 Task: Get directions from Petrified Forest National Park, Arizona, United States to Atlanta Botanical Garden, Georgia, United States and reverse  starting point and destination and check the driving options
Action: Mouse moved to (930, 70)
Screenshot: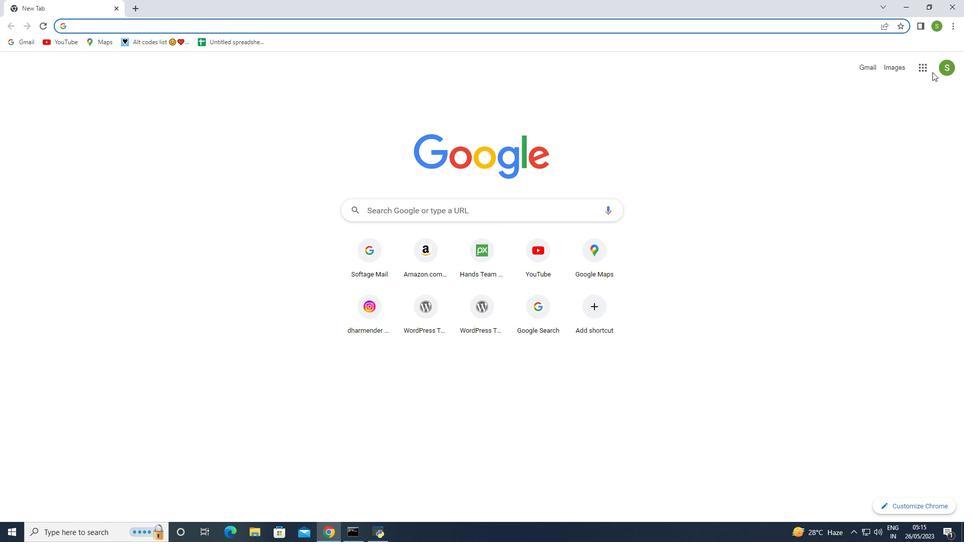 
Action: Mouse pressed left at (930, 70)
Screenshot: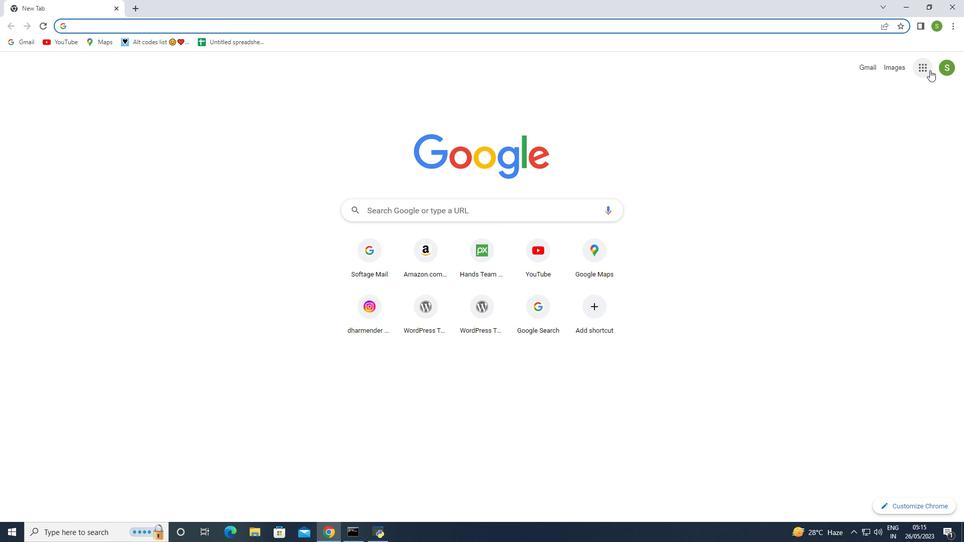 
Action: Mouse moved to (943, 270)
Screenshot: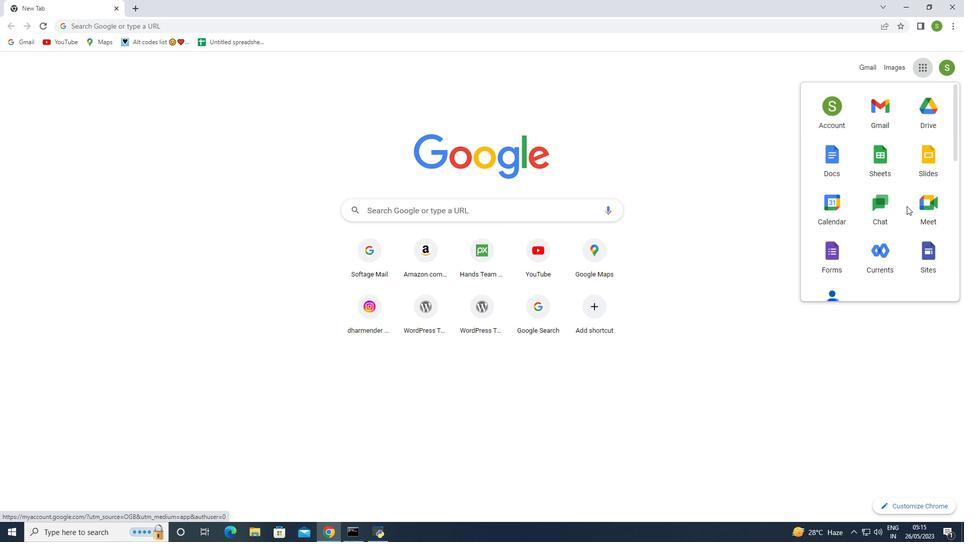 
Action: Mouse scrolled (943, 270) with delta (0, 0)
Screenshot: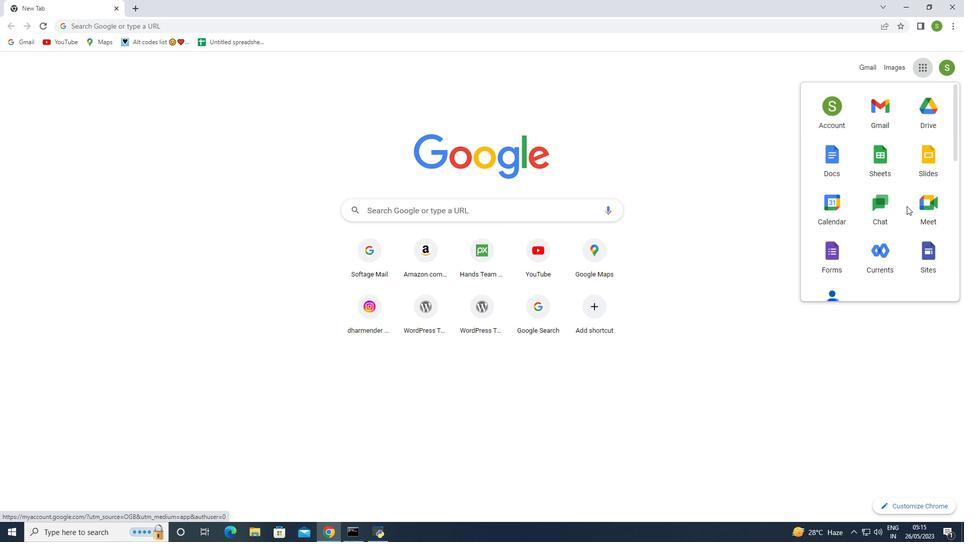 
Action: Mouse scrolled (943, 270) with delta (0, 0)
Screenshot: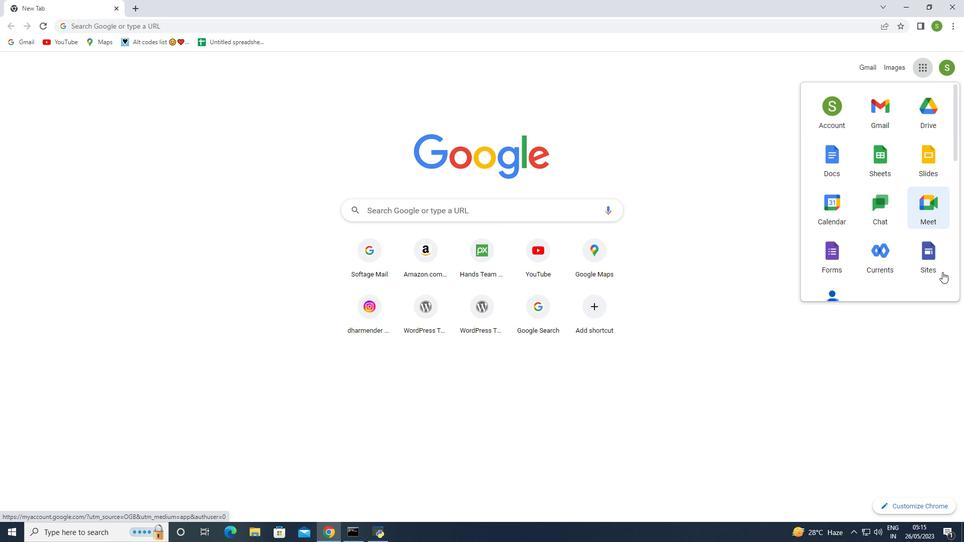 
Action: Mouse scrolled (943, 270) with delta (0, 0)
Screenshot: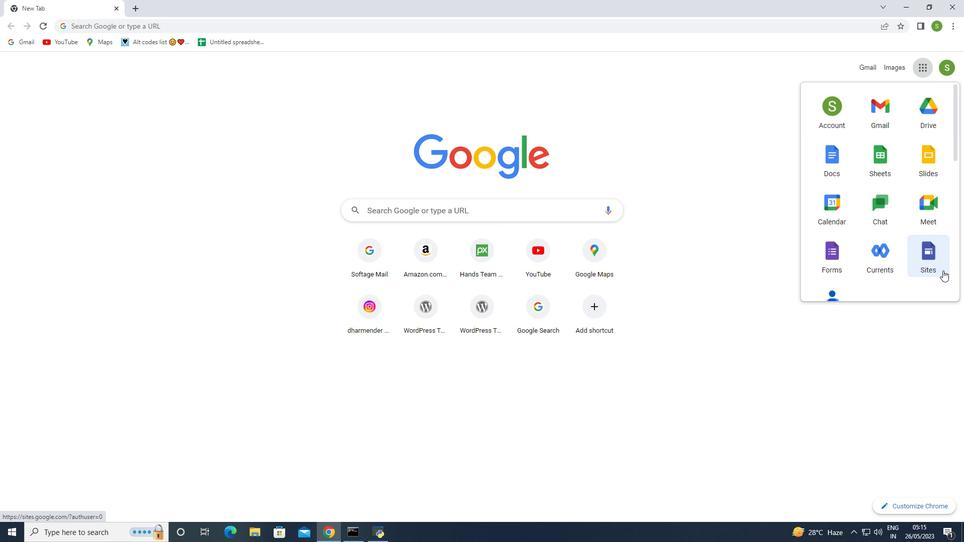 
Action: Mouse moved to (946, 214)
Screenshot: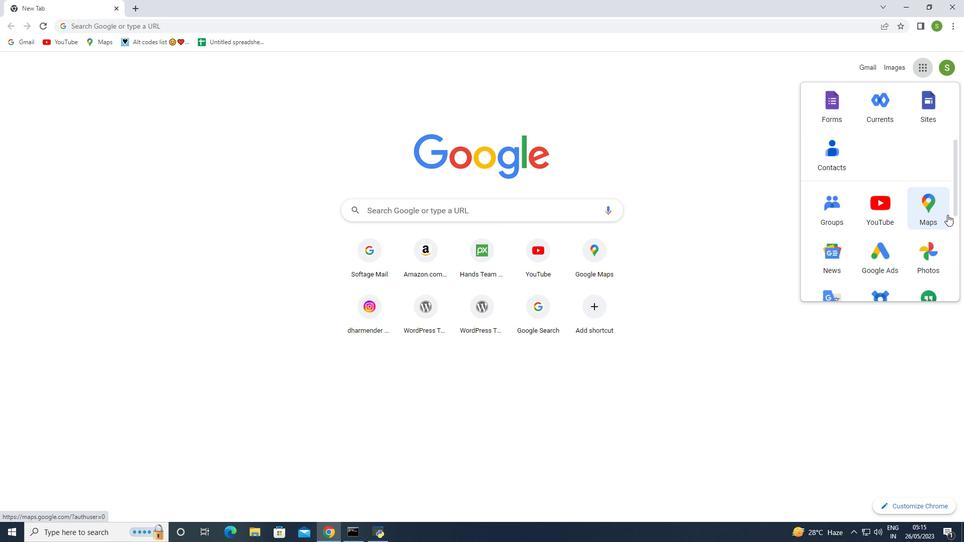 
Action: Mouse pressed left at (946, 214)
Screenshot: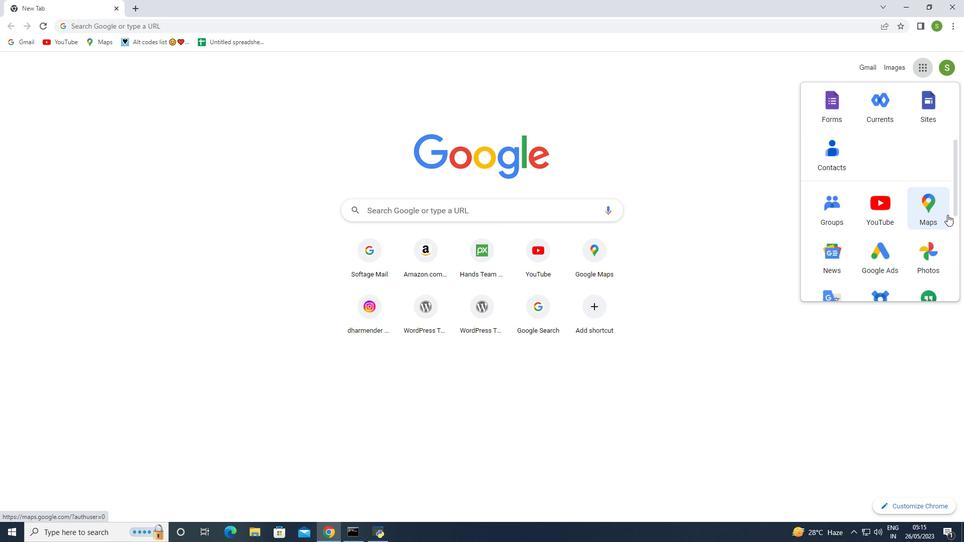 
Action: Mouse moved to (333, 73)
Screenshot: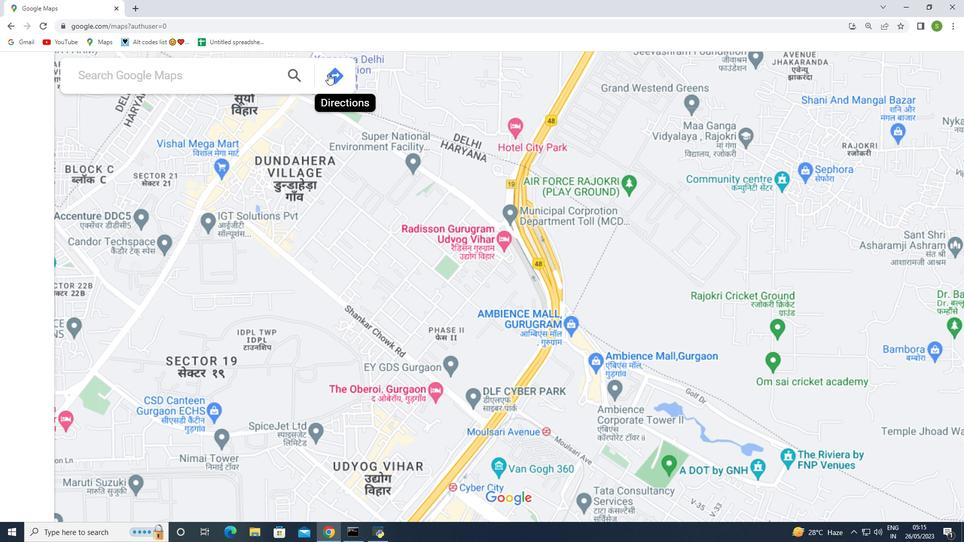 
Action: Mouse pressed left at (333, 73)
Screenshot: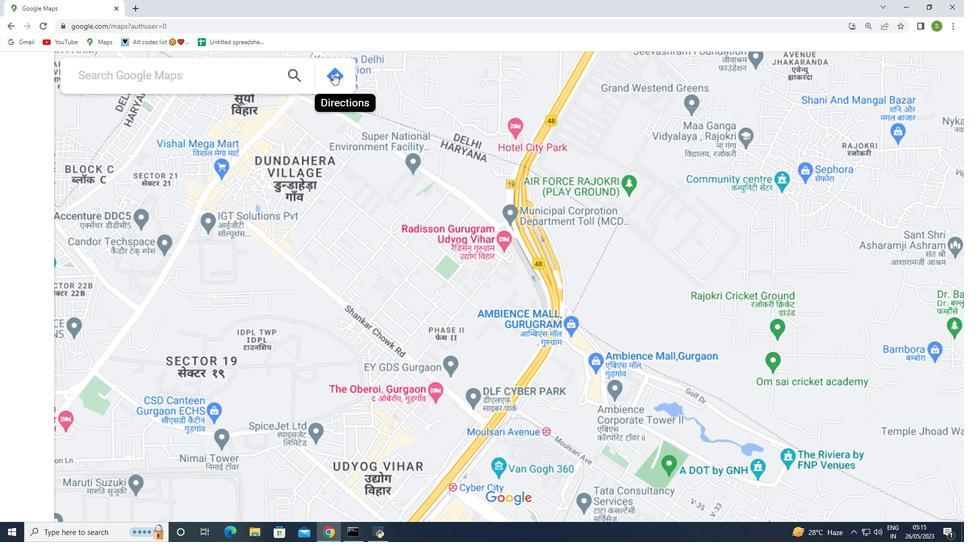 
Action: Mouse moved to (229, 118)
Screenshot: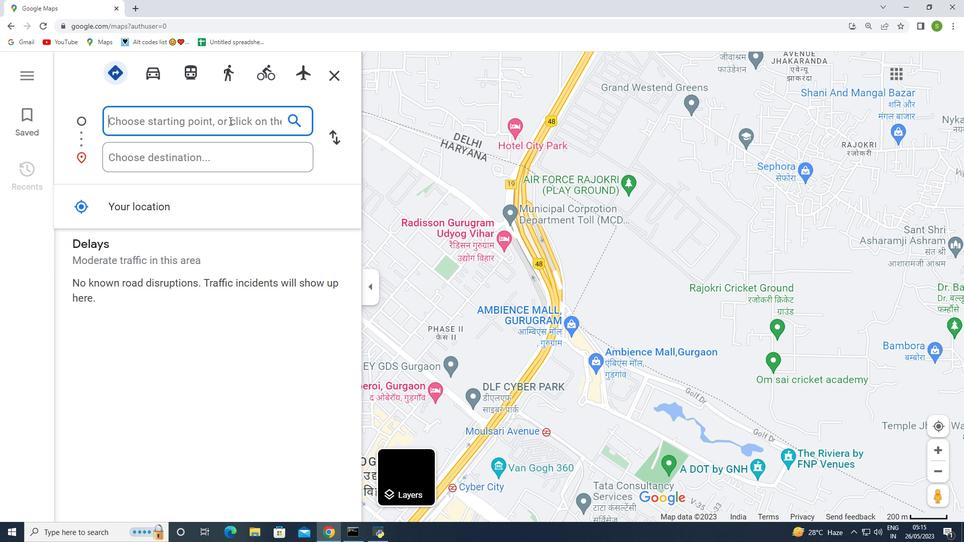 
Action: Mouse pressed left at (229, 118)
Screenshot: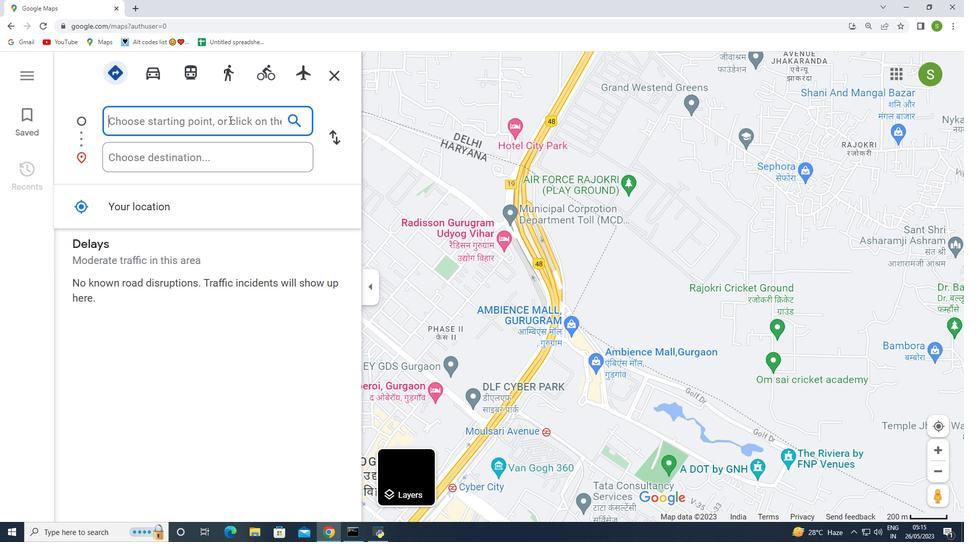 
Action: Key pressed <Key.shift>Petrified<Key.space>forest<Key.space><Key.shift>NATIONAL<Key.space>PARK<Key.space><Key.shift>Arizona<Key.space>united<Key.space>states
Screenshot: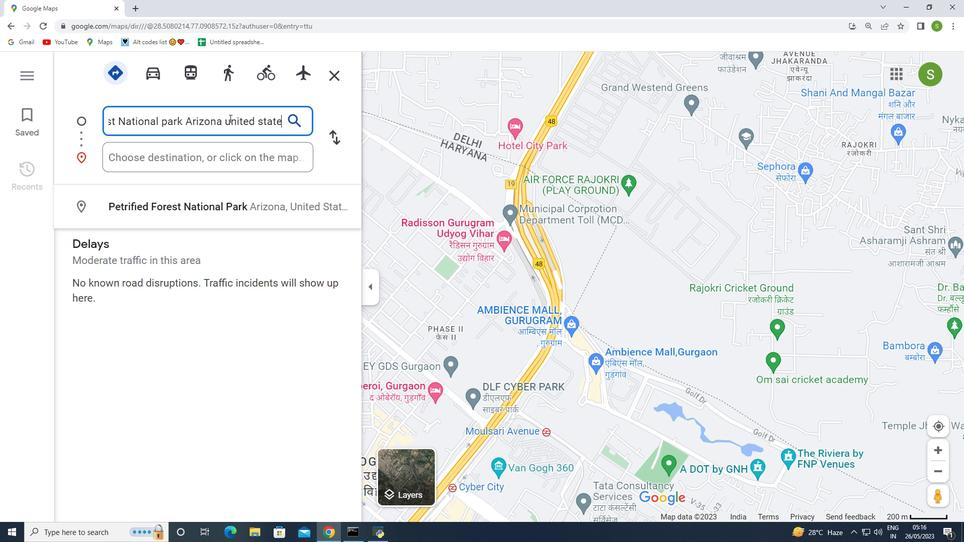 
Action: Mouse moved to (250, 159)
Screenshot: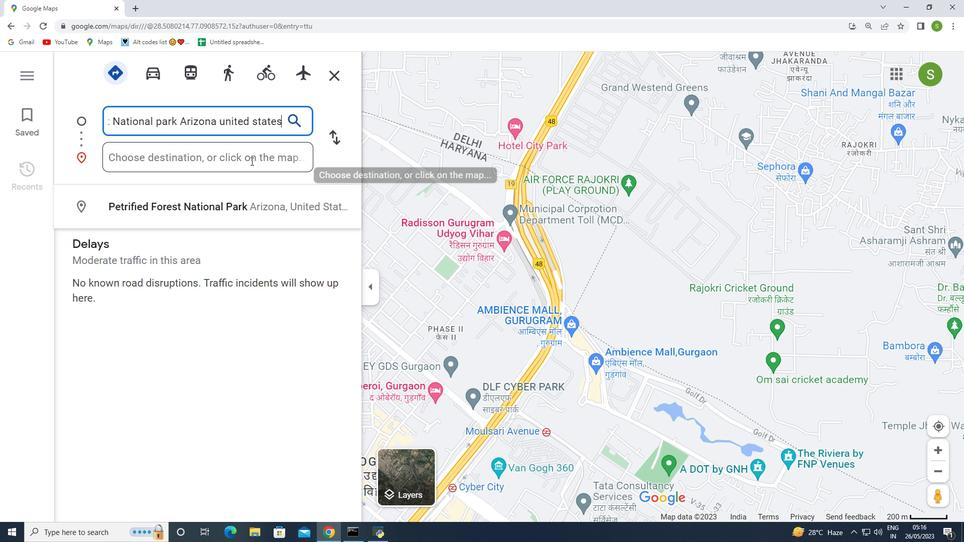 
Action: Mouse pressed left at (250, 159)
Screenshot: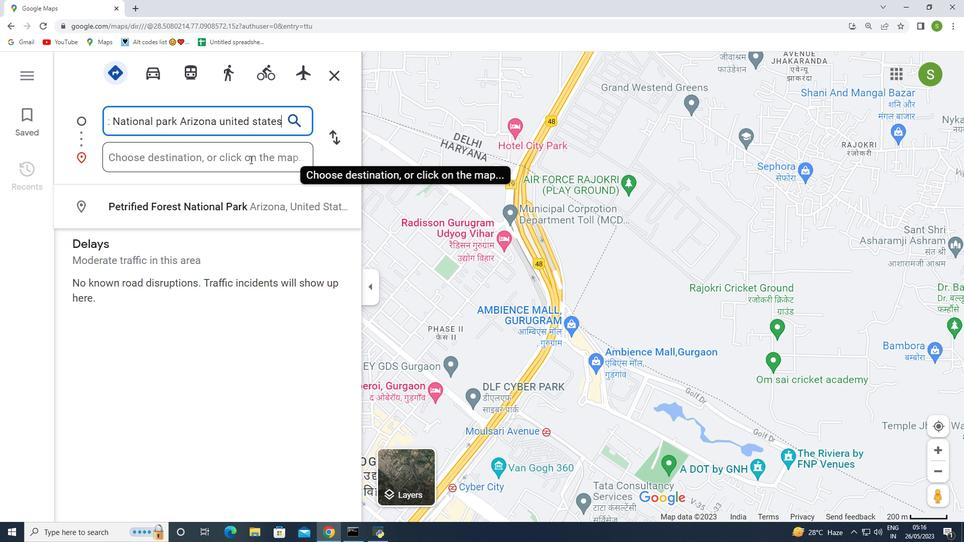 
Action: Key pressed <Key.shift><Key.shift><Key.shift><Key.shift><Key.shift><Key.shift><Key.shift><Key.shift><Key.shift><Key.shift><Key.shift><Key.shift><Key.shift><Key.shift><Key.shift><Key.shift><Key.shift><Key.shift><Key.shift><Key.shift><Key.shift><Key.shift>Atlanta<Key.space>botania<Key.backspace>cal<Key.space>garden<Key.space>georgia<Key.space>united<Key.space>states
Screenshot: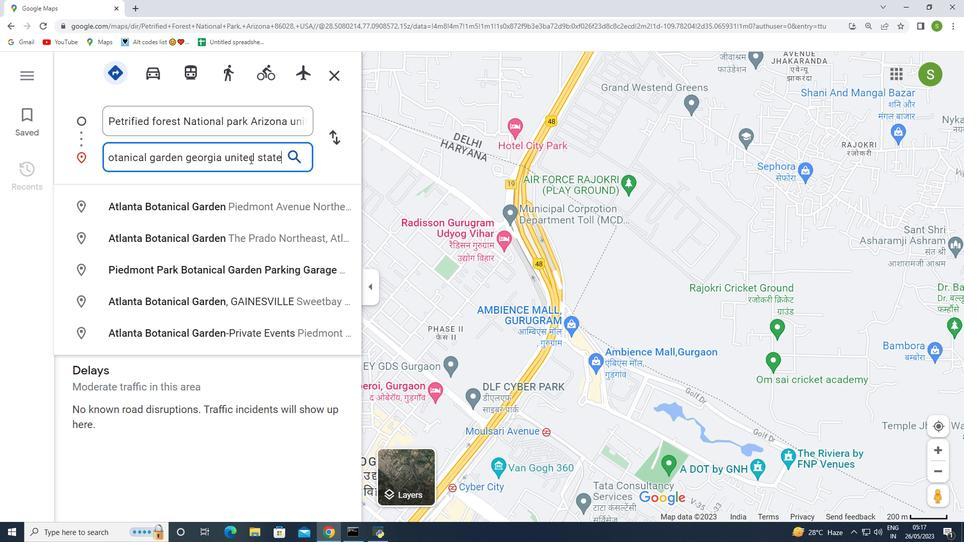 
Action: Mouse moved to (290, 160)
Screenshot: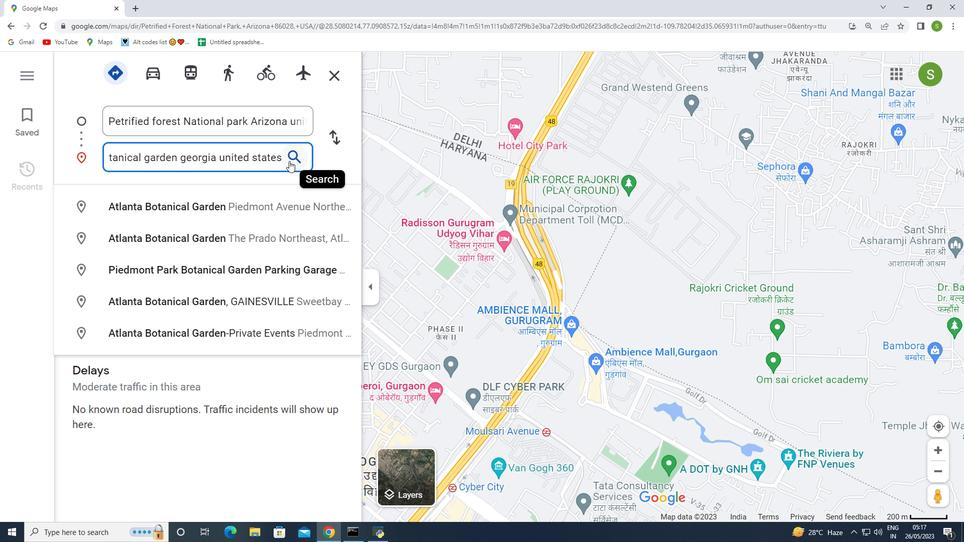 
Action: Mouse pressed left at (290, 160)
Screenshot: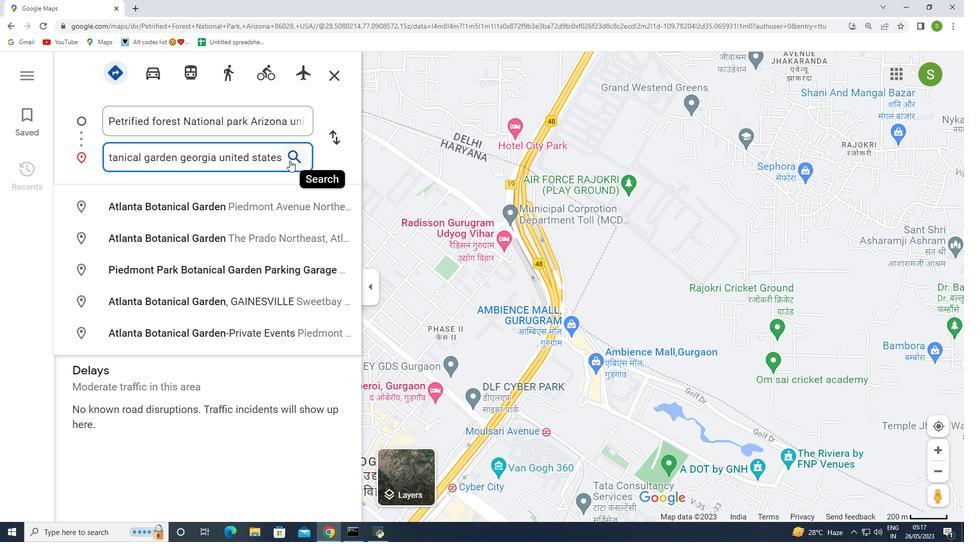 
Action: Mouse moved to (335, 143)
Screenshot: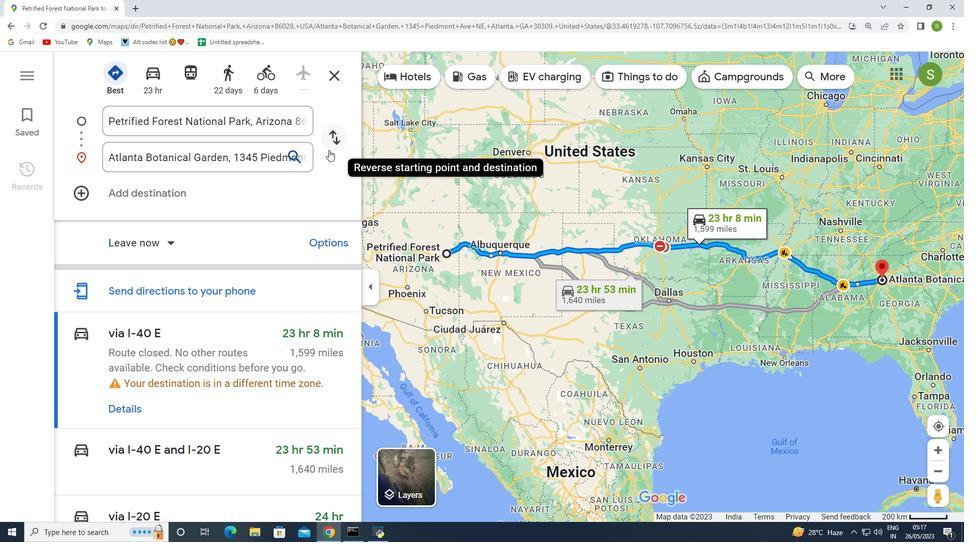 
Action: Mouse pressed left at (335, 143)
Screenshot: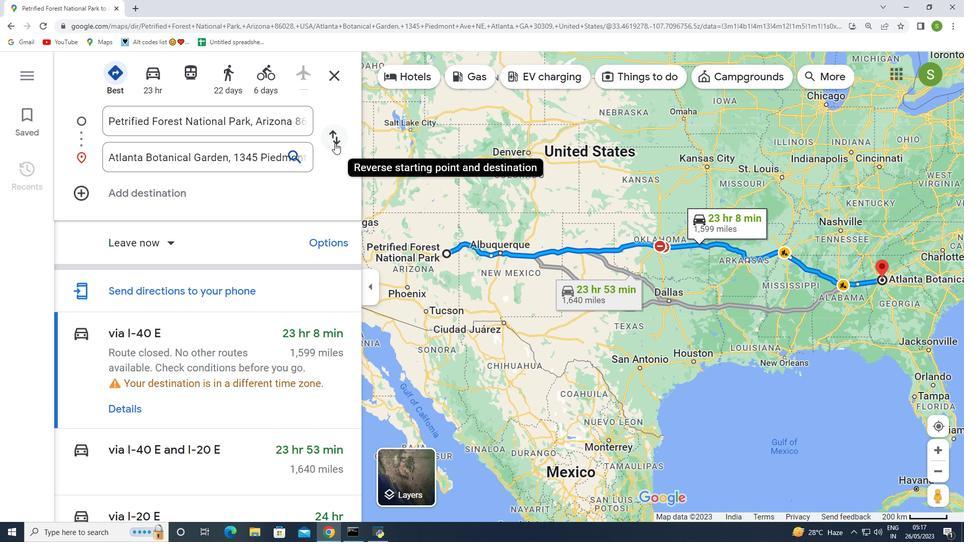 
Action: Mouse moved to (152, 76)
Screenshot: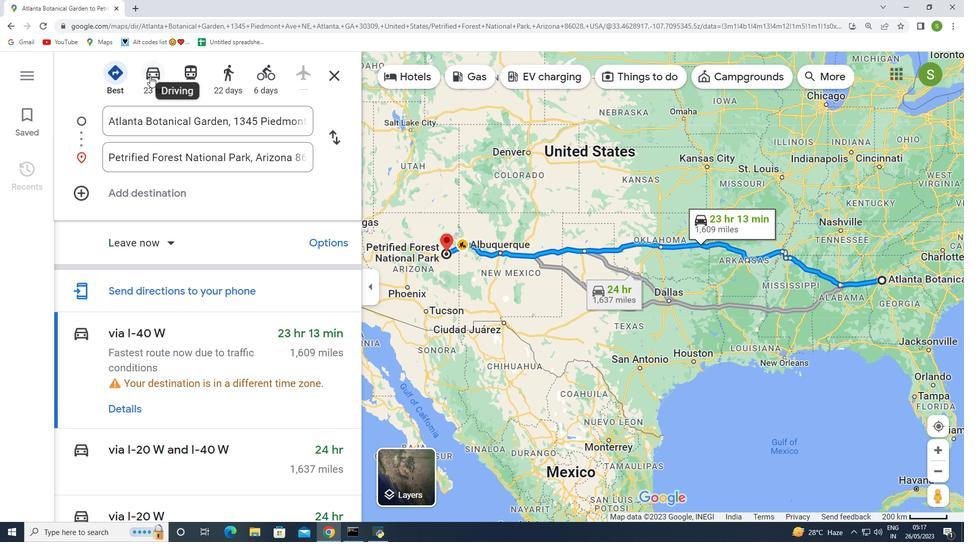 
Action: Mouse pressed left at (152, 76)
Screenshot: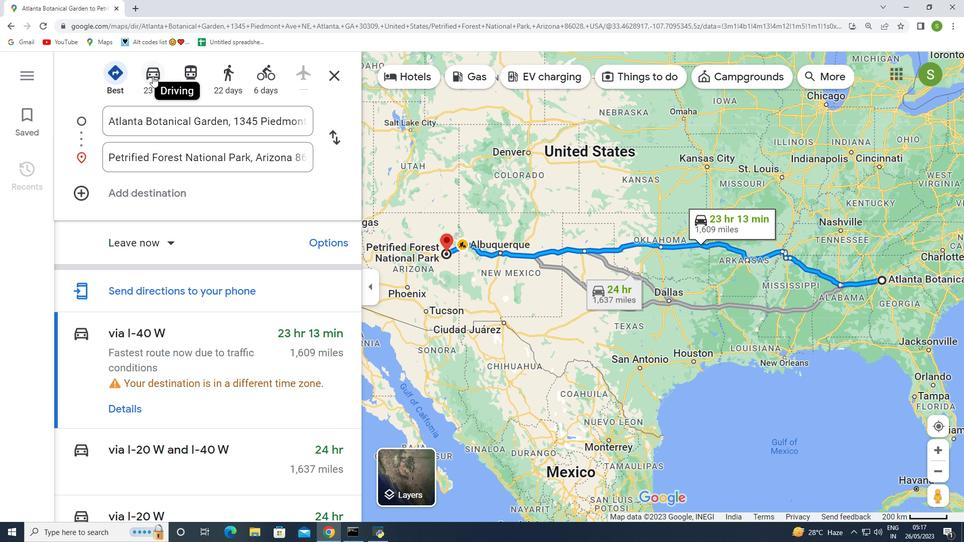 
Action: Mouse moved to (157, 79)
Screenshot: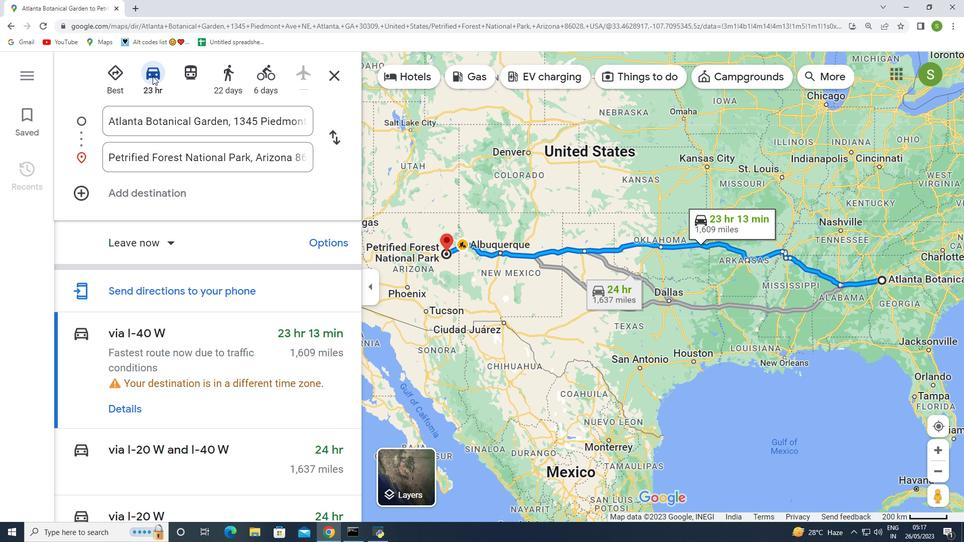 
Action: Mouse scrolled (157, 78) with delta (0, 0)
Screenshot: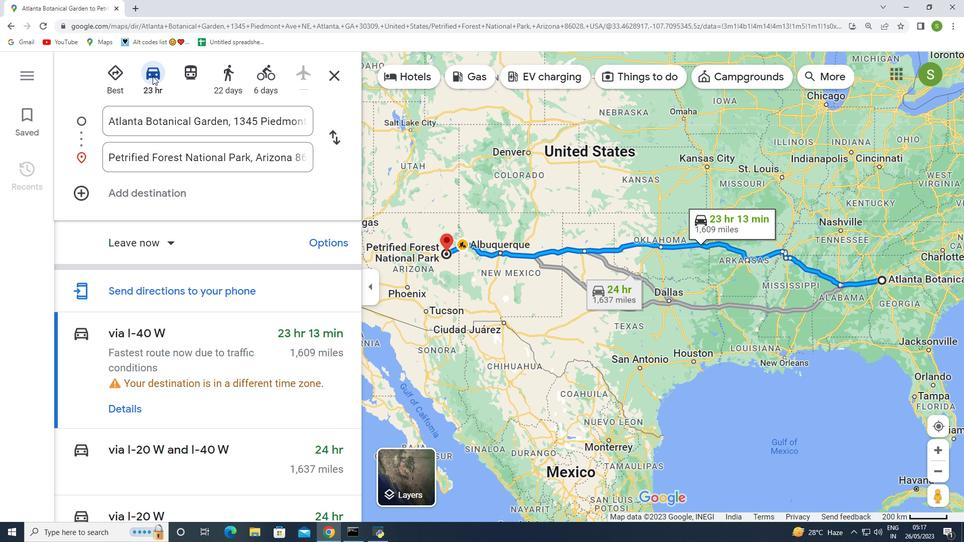 
Action: Mouse moved to (162, 82)
Screenshot: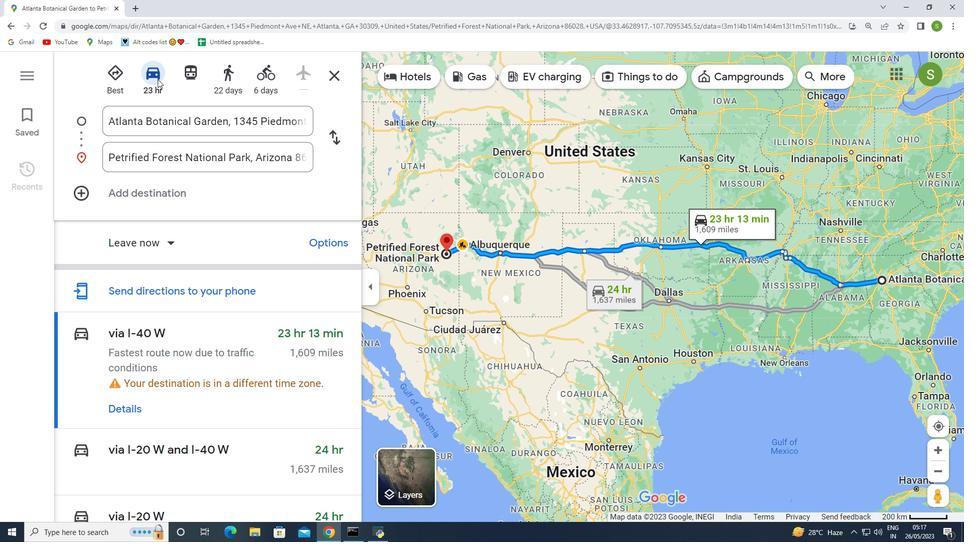 
Action: Mouse scrolled (162, 81) with delta (0, 0)
Screenshot: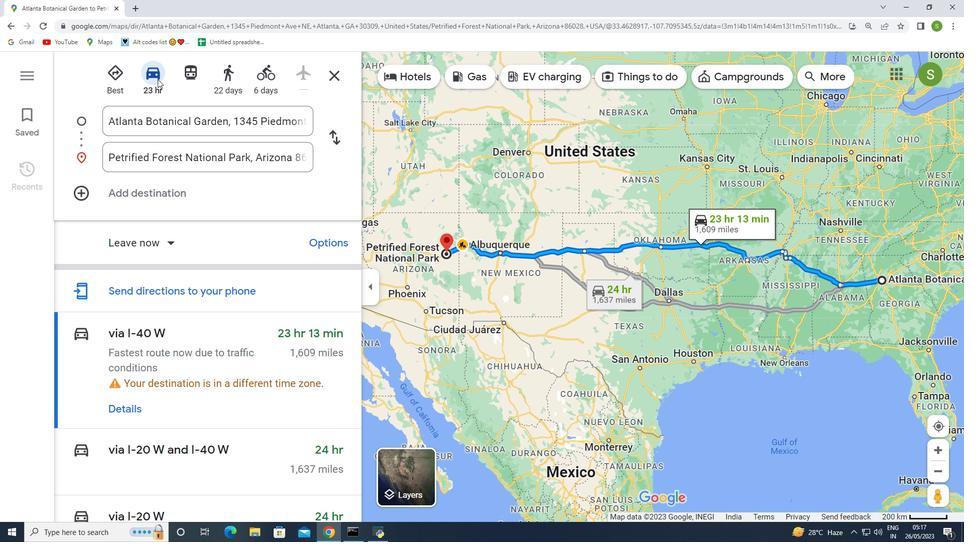 
Action: Mouse moved to (170, 104)
Screenshot: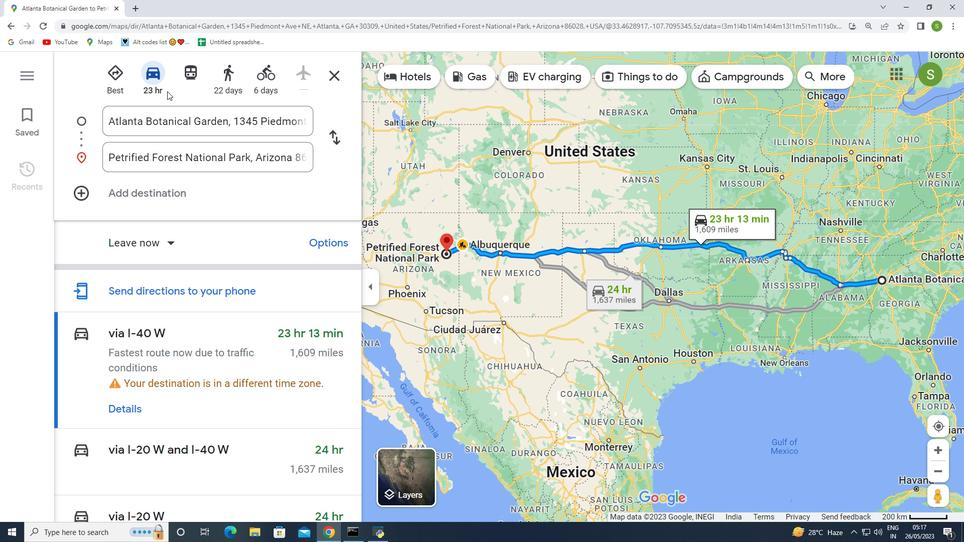 
Action: Mouse scrolled (170, 104) with delta (0, 0)
Screenshot: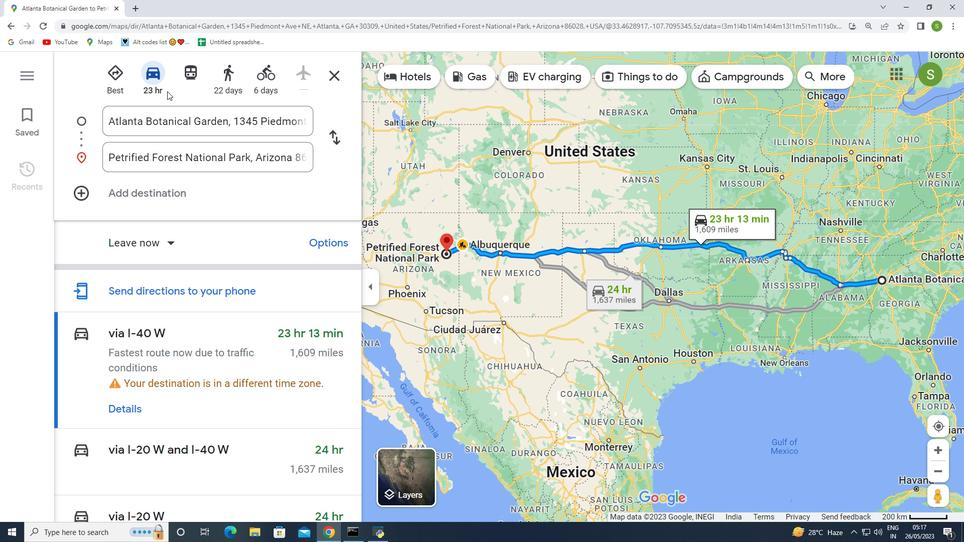 
Action: Mouse moved to (198, 147)
Screenshot: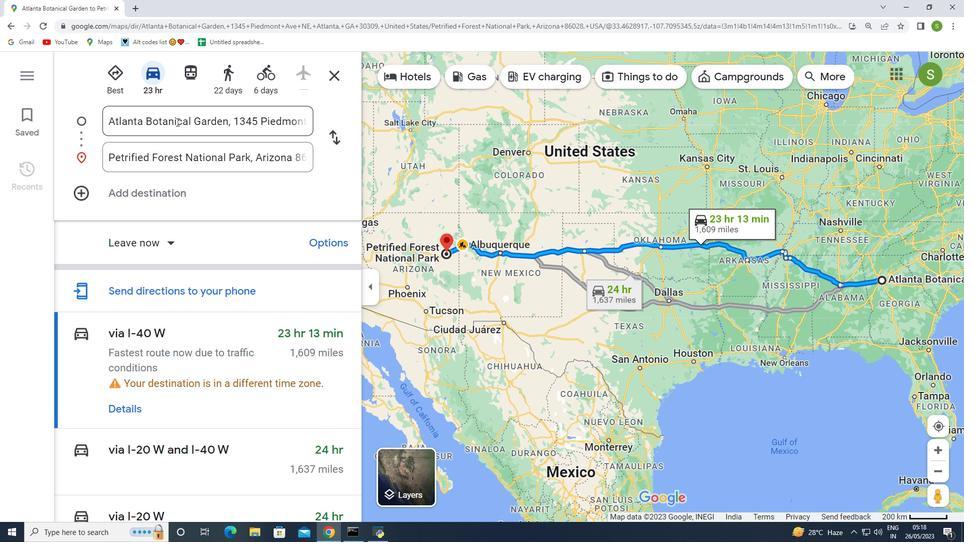 
Action: Mouse scrolled (198, 146) with delta (0, 0)
Screenshot: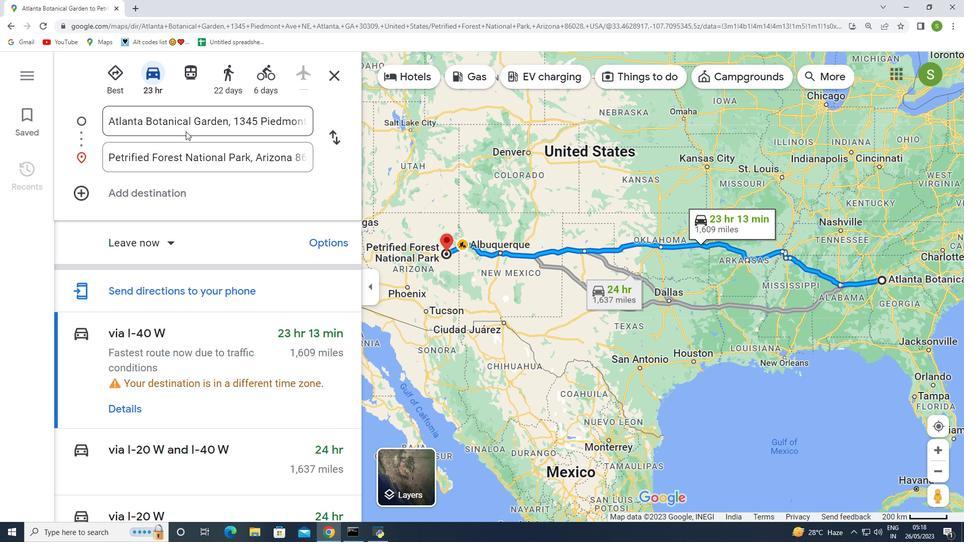 
Action: Mouse moved to (199, 149)
Screenshot: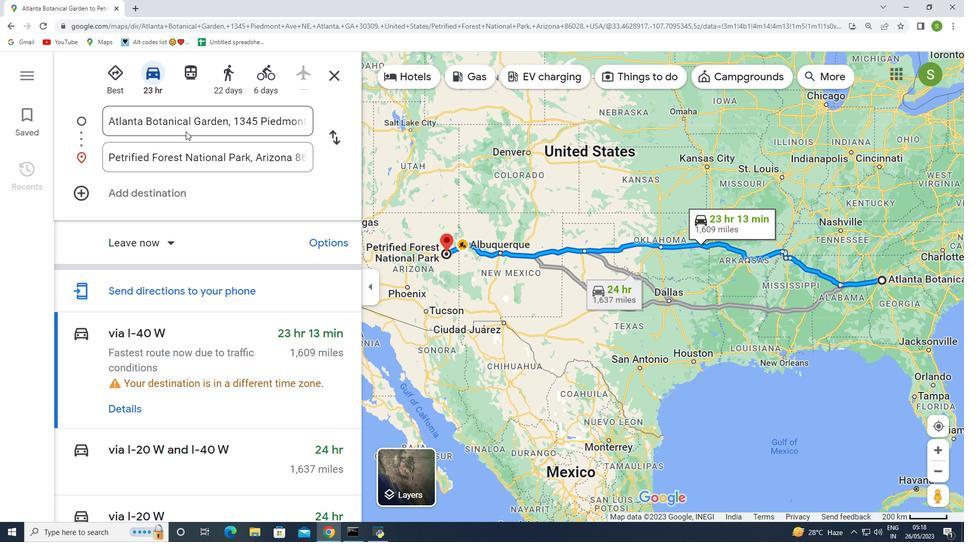 
Action: Mouse scrolled (199, 148) with delta (0, 0)
Screenshot: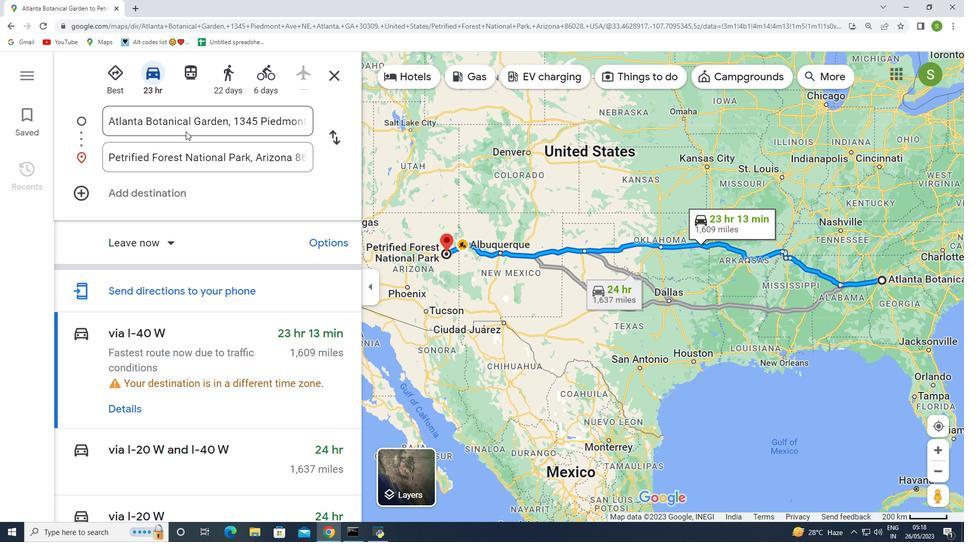 
Action: Mouse moved to (199, 152)
Screenshot: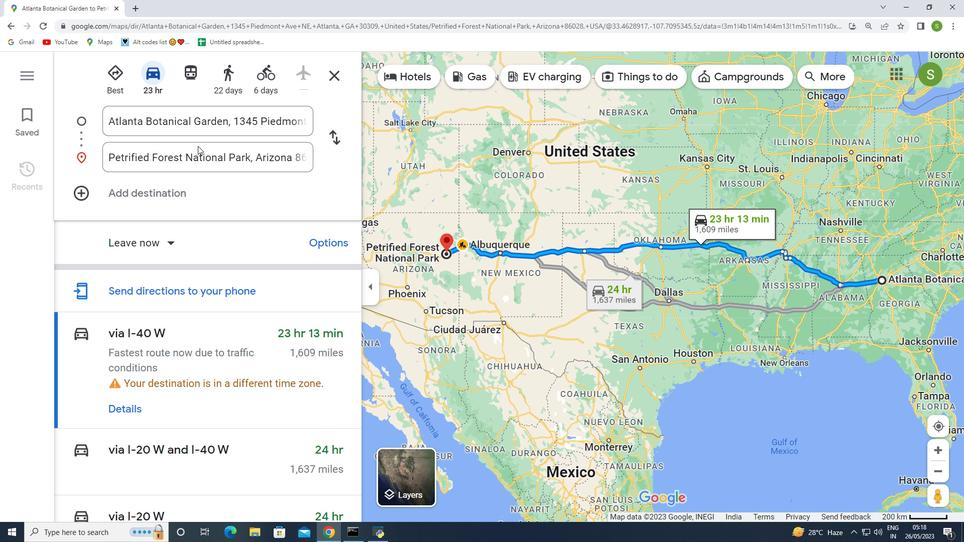 
Action: Mouse scrolled (199, 151) with delta (0, 0)
Screenshot: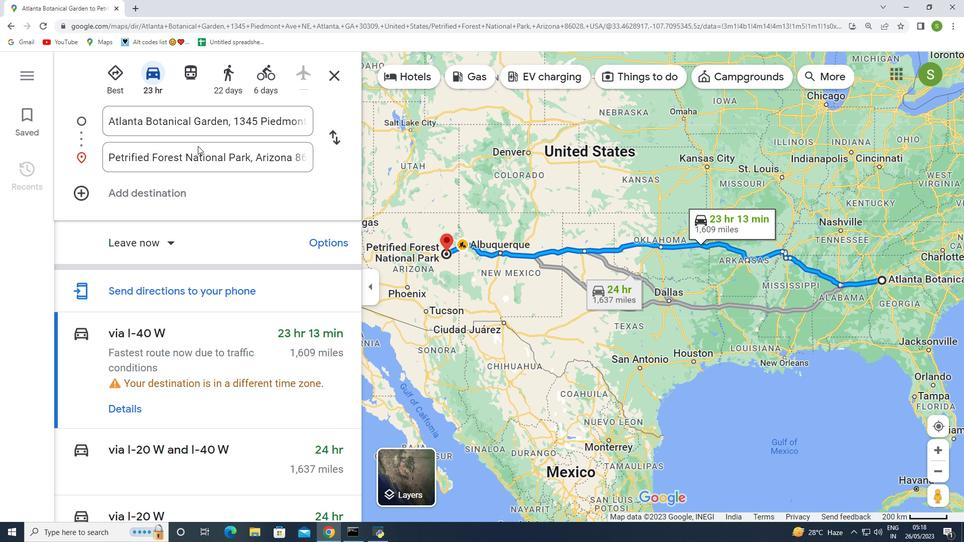 
Action: Mouse moved to (203, 230)
Screenshot: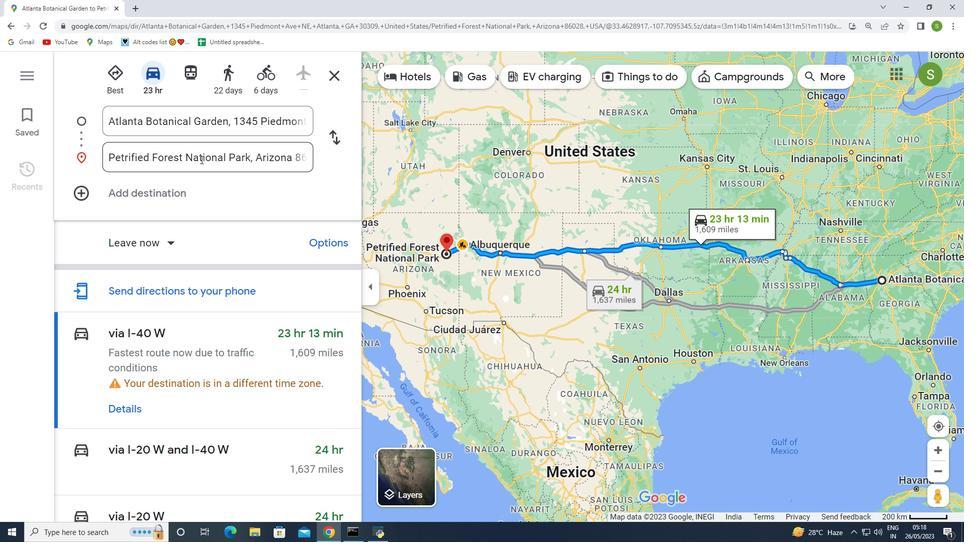 
Action: Mouse scrolled (201, 160) with delta (0, 0)
Screenshot: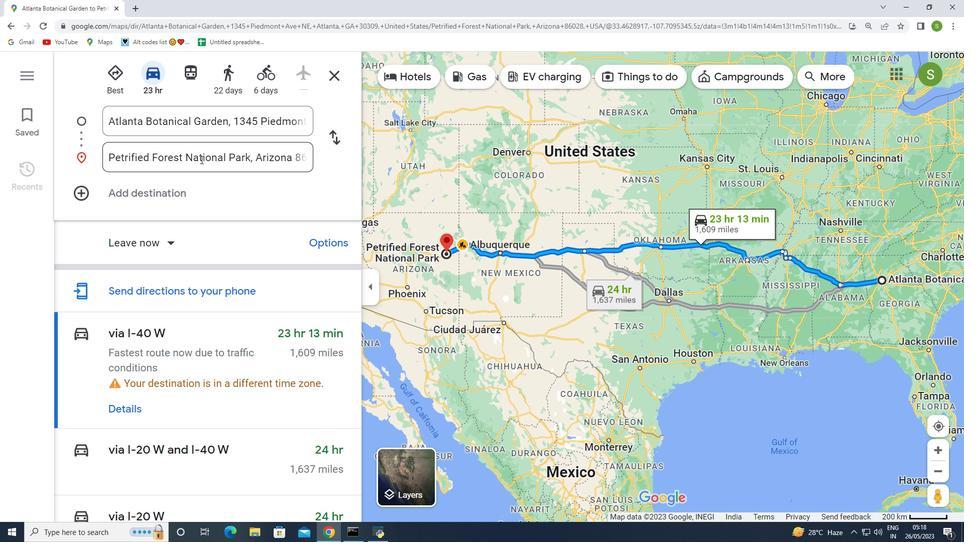 
Action: Mouse moved to (184, 301)
Screenshot: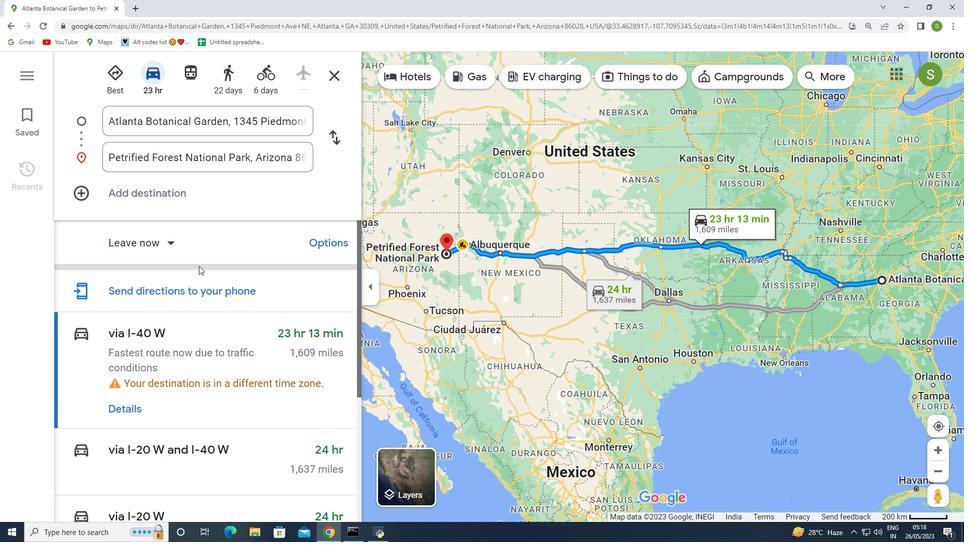 
Action: Mouse scrolled (184, 301) with delta (0, 0)
Screenshot: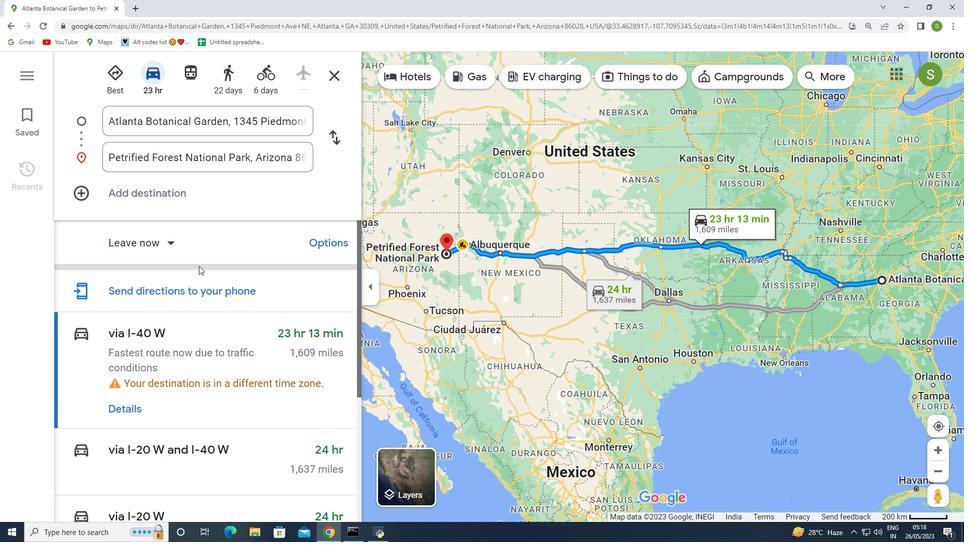 
Action: Mouse moved to (181, 314)
Screenshot: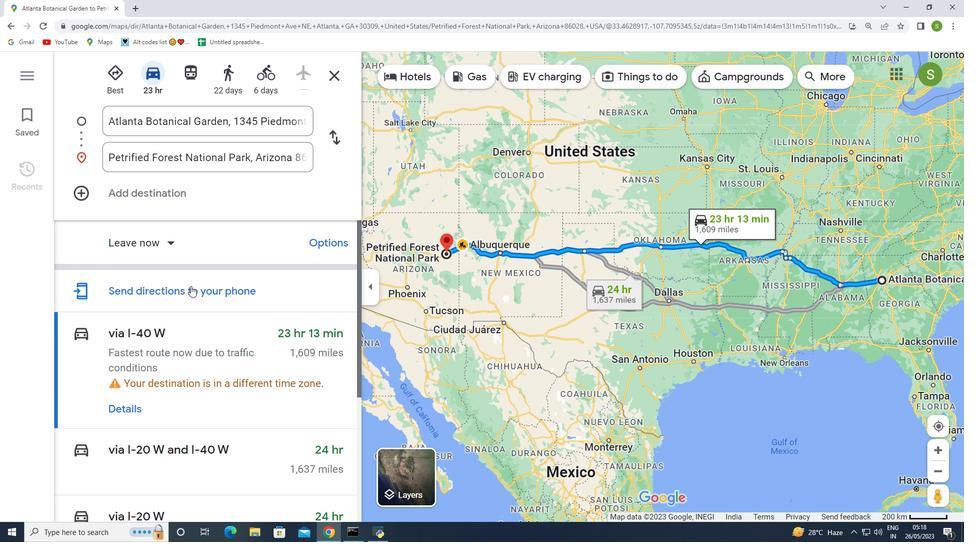 
Action: Mouse scrolled (181, 313) with delta (0, 0)
Screenshot: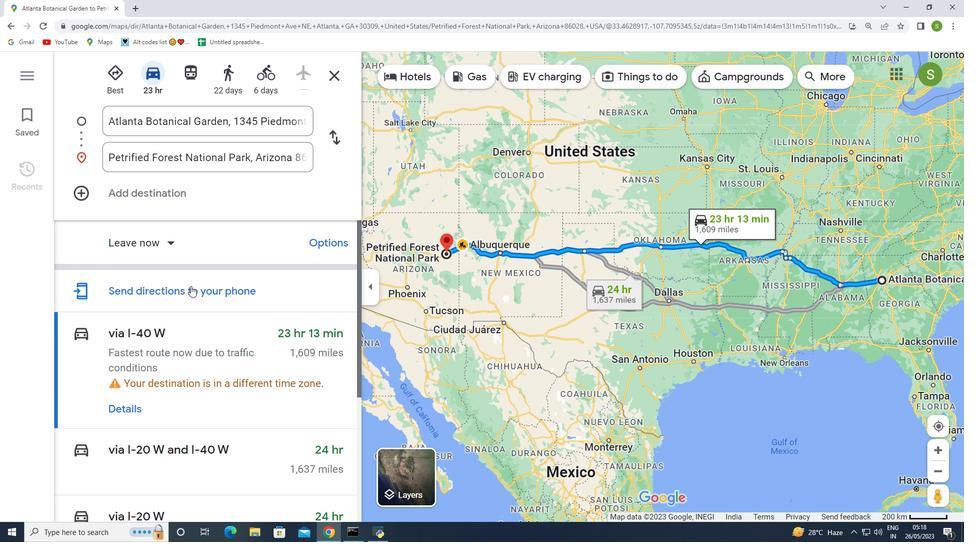 
Action: Mouse moved to (179, 324)
Screenshot: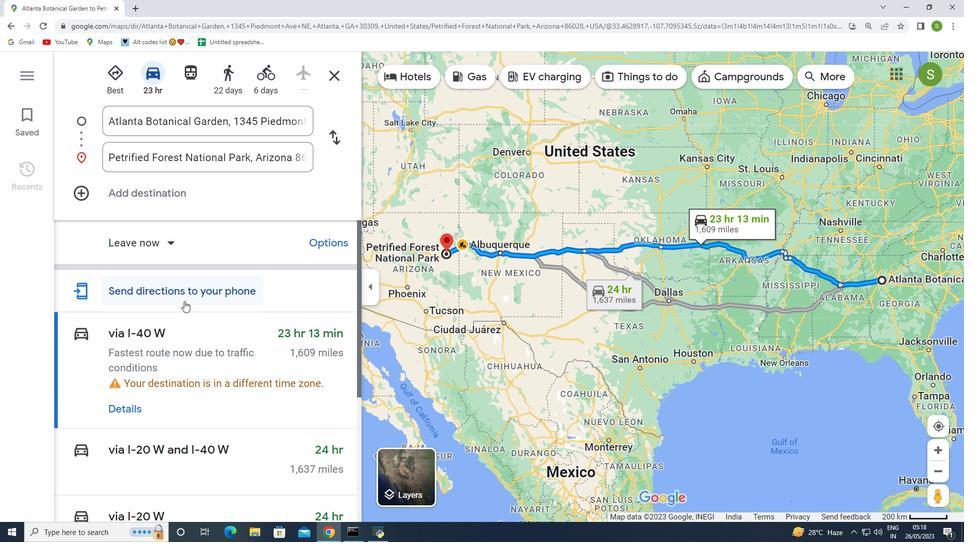 
Action: Mouse scrolled (179, 323) with delta (0, 0)
Screenshot: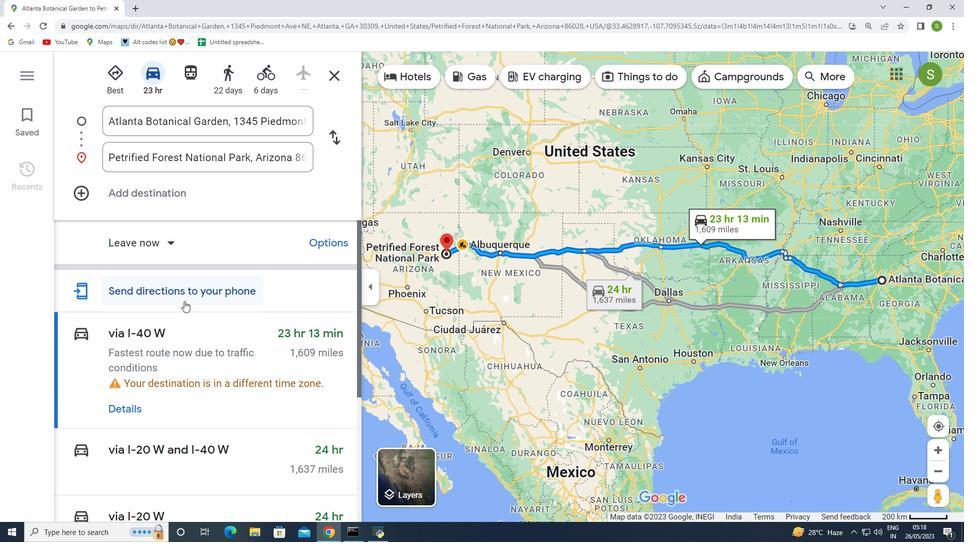 
Action: Mouse moved to (178, 333)
Screenshot: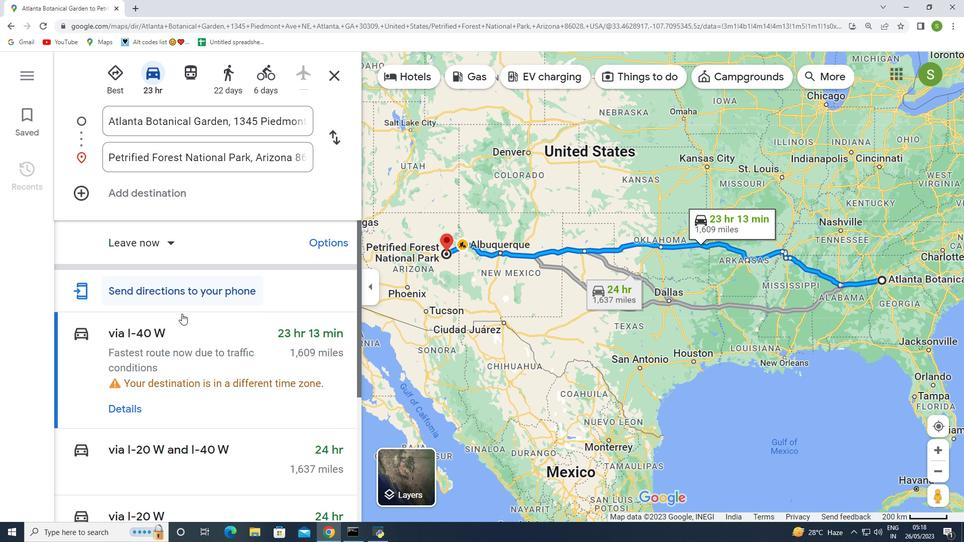 
Action: Mouse scrolled (178, 332) with delta (0, 0)
Screenshot: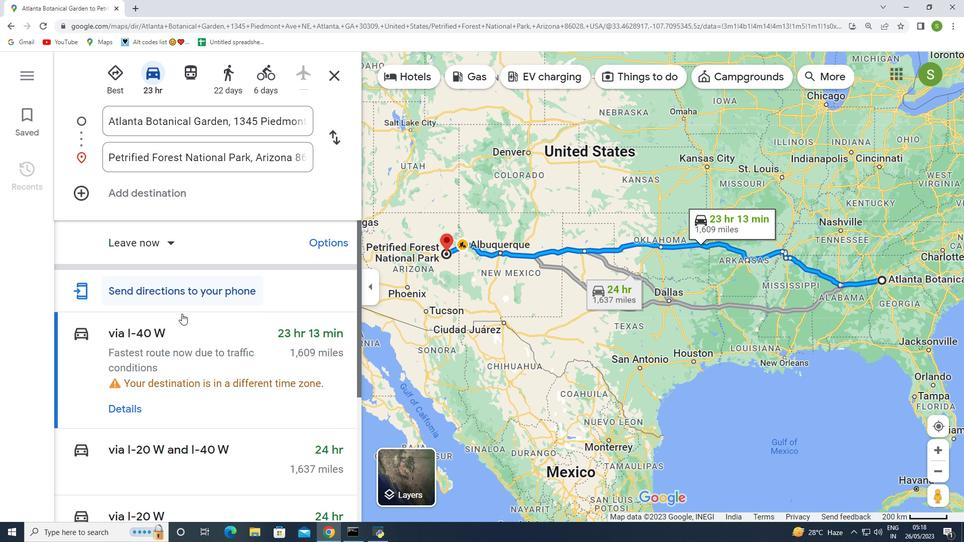 
Action: Mouse moved to (184, 378)
Screenshot: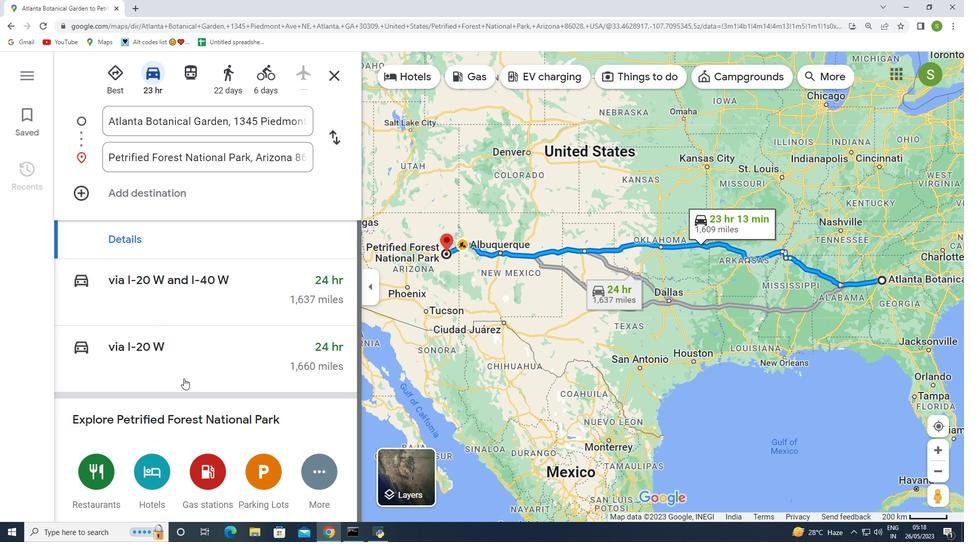 
Action: Mouse scrolled (184, 377) with delta (0, 0)
Screenshot: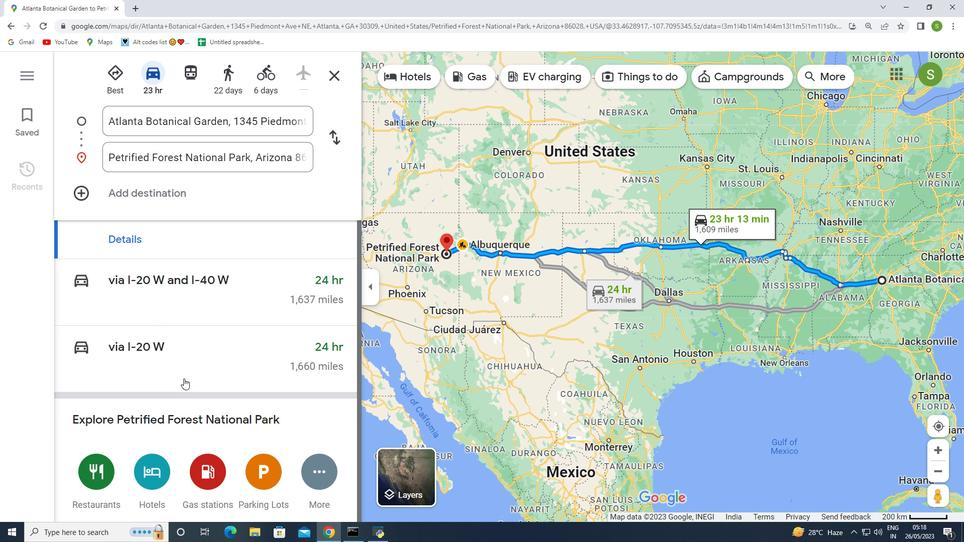 
Action: Mouse scrolled (184, 377) with delta (0, 0)
Screenshot: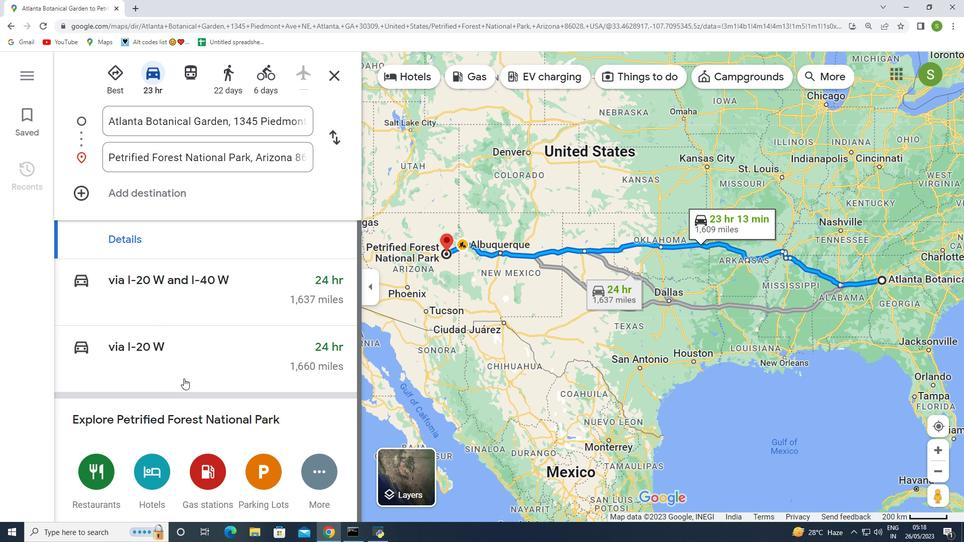 
Action: Mouse scrolled (184, 377) with delta (0, 0)
Screenshot: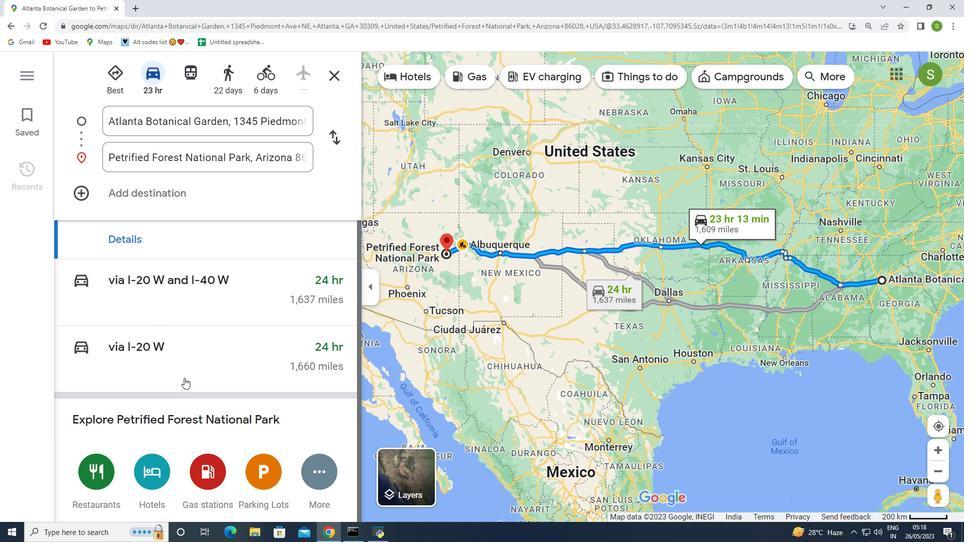 
Action: Mouse moved to (184, 378)
Screenshot: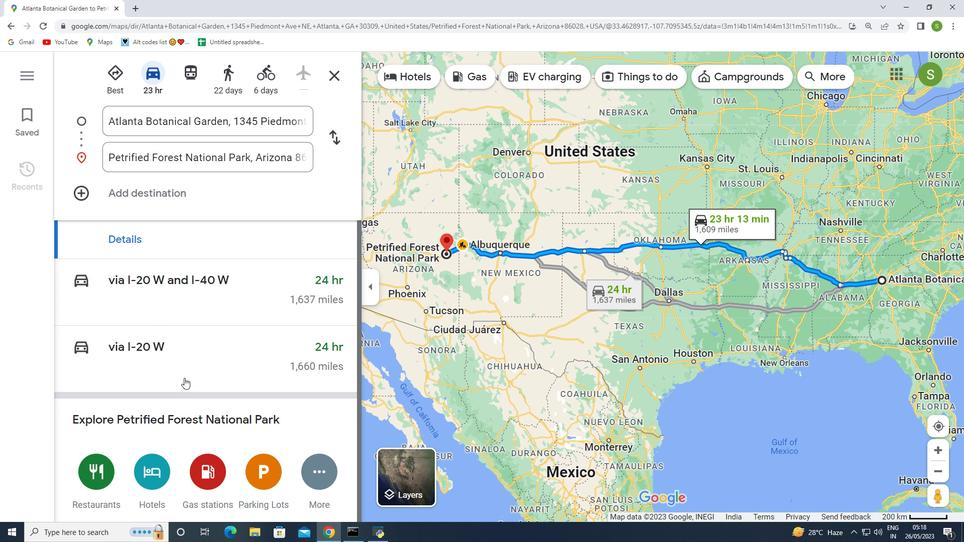 
Action: Mouse scrolled (184, 377) with delta (0, 0)
Screenshot: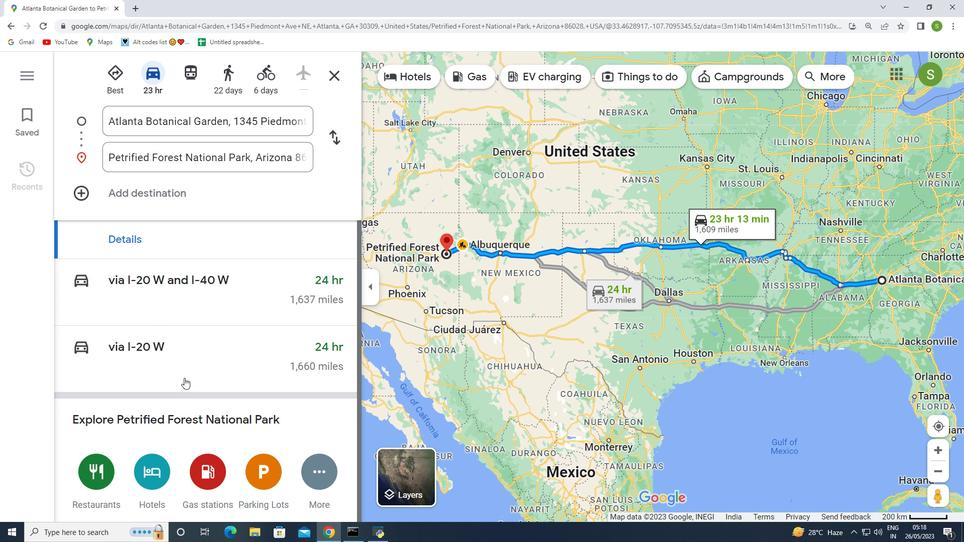 
Action: Mouse moved to (214, 296)
Screenshot: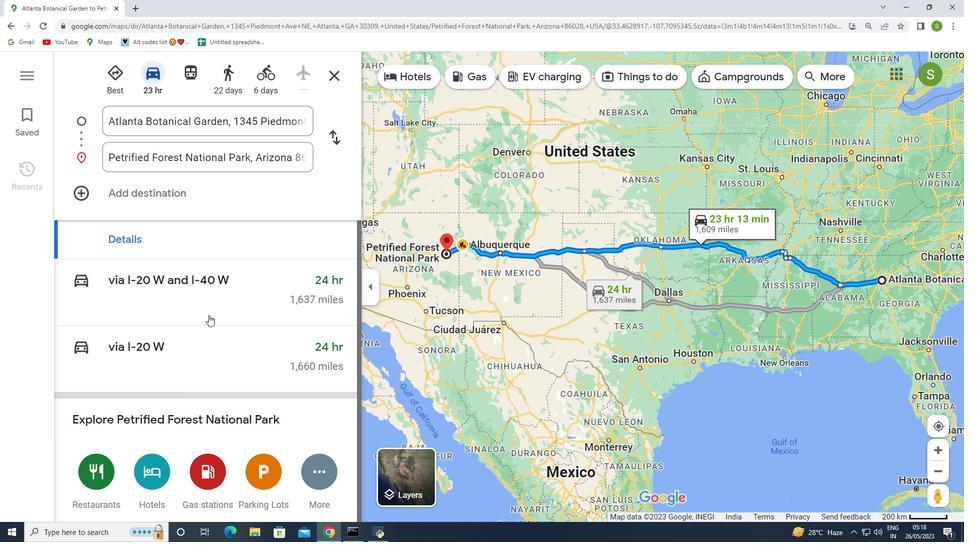 
Action: Mouse scrolled (214, 297) with delta (0, 0)
Screenshot: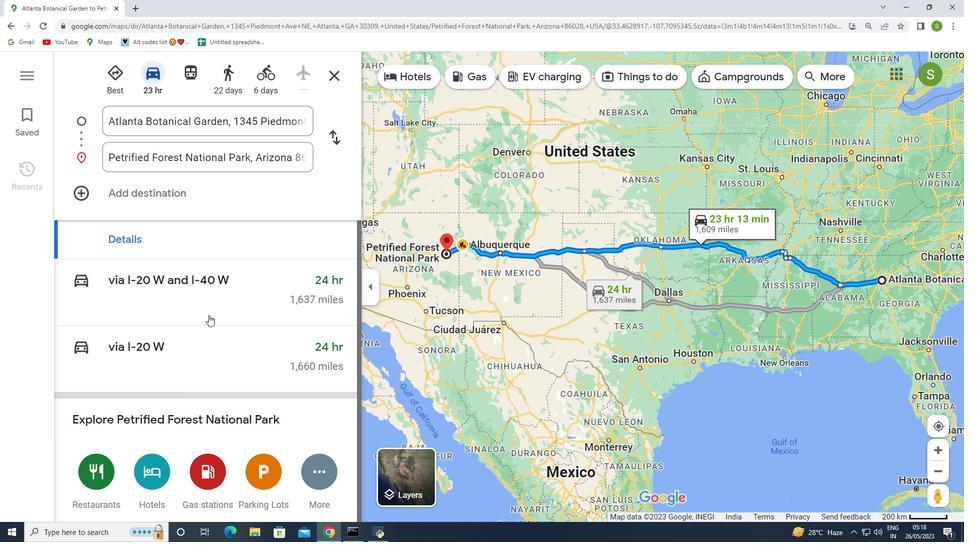 
Action: Mouse scrolled (214, 297) with delta (0, 0)
Screenshot: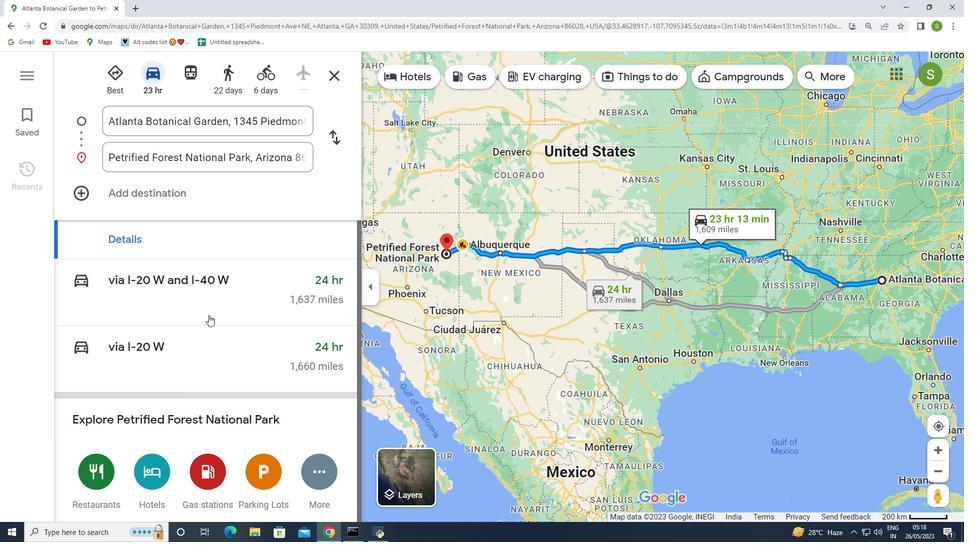 
Action: Mouse scrolled (214, 297) with delta (0, 0)
Screenshot: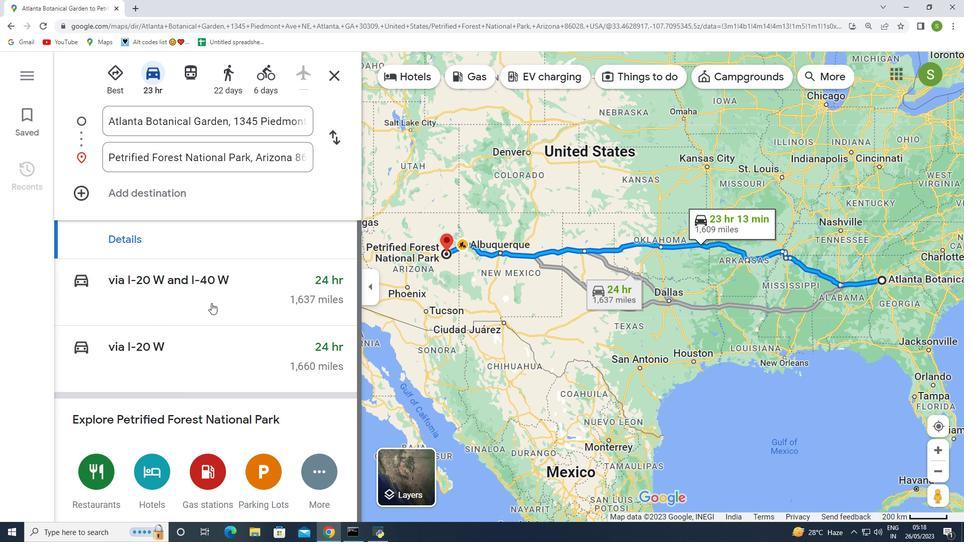 
Action: Mouse moved to (214, 296)
Screenshot: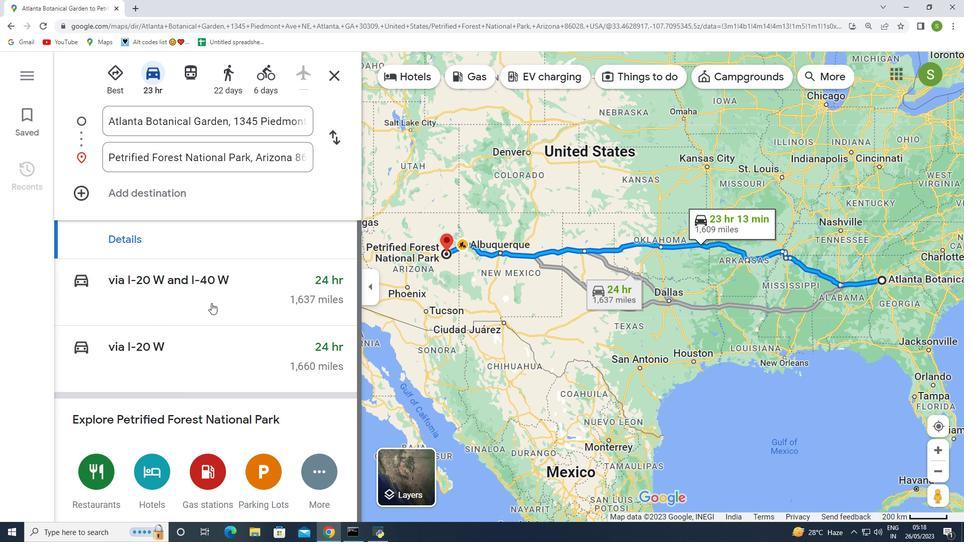 
Action: Mouse scrolled (214, 297) with delta (0, 0)
Screenshot: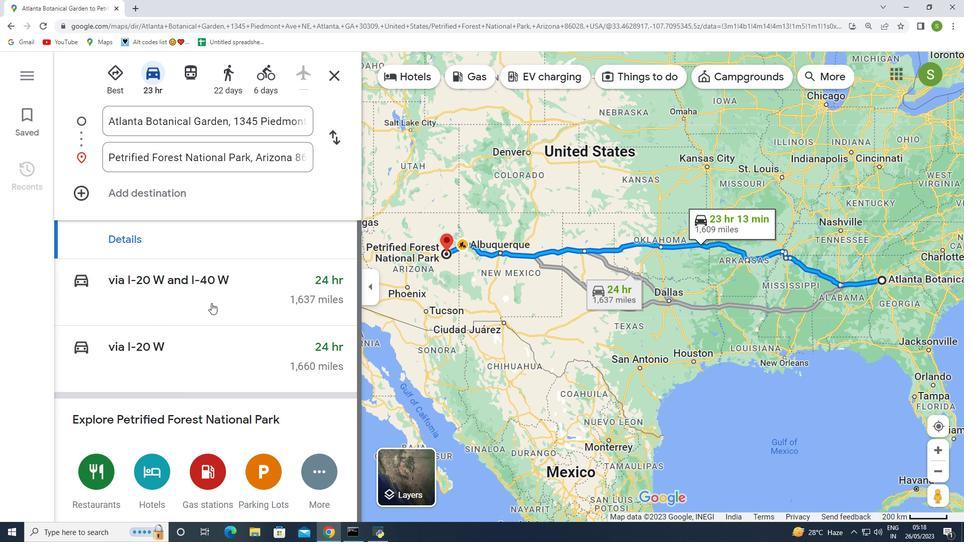 
Action: Mouse scrolled (214, 297) with delta (0, 0)
Screenshot: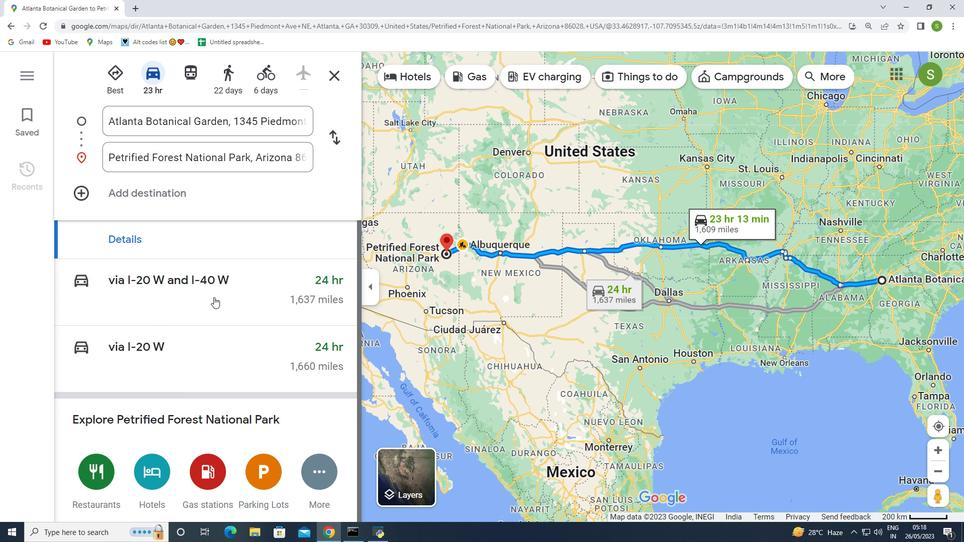 
Action: Mouse moved to (217, 282)
Screenshot: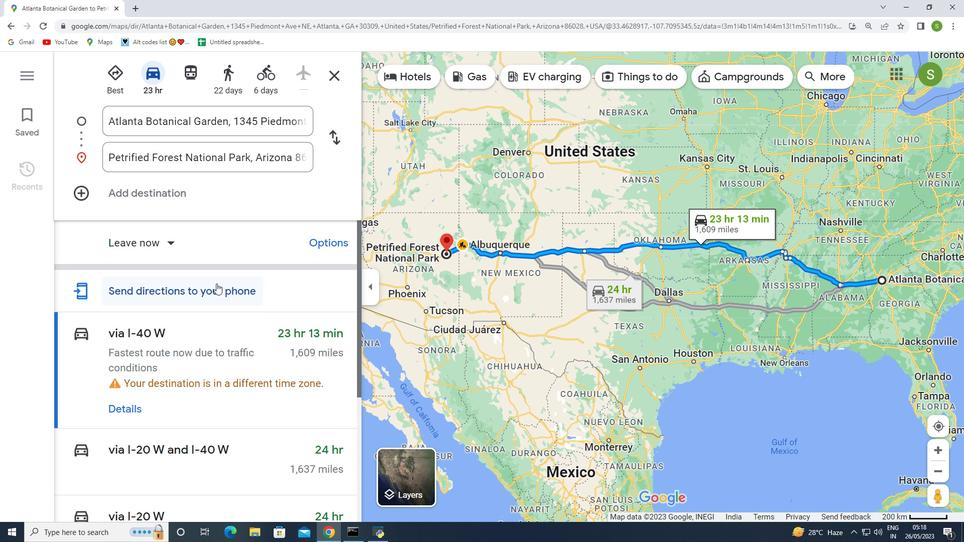 
Action: Mouse scrolled (217, 282) with delta (0, 0)
Screenshot: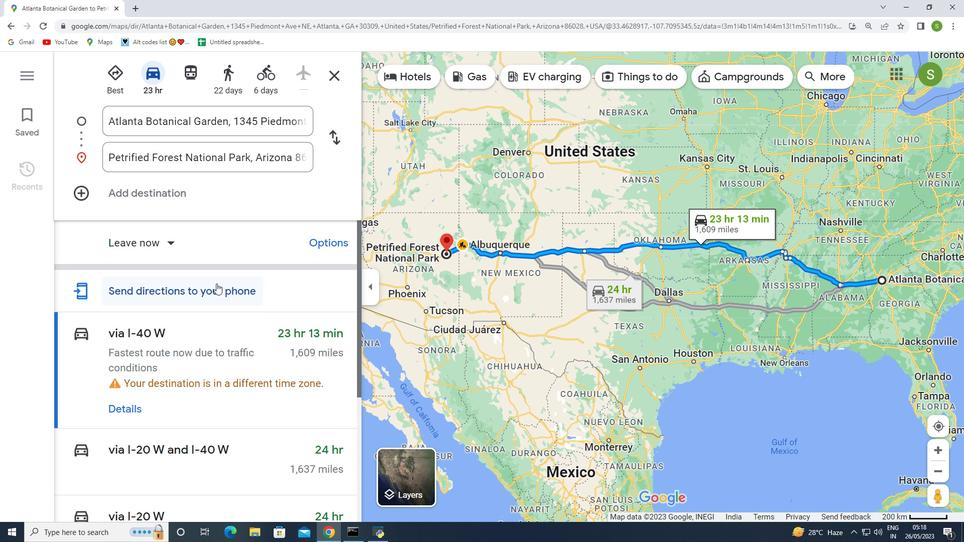 
Action: Mouse scrolled (217, 282) with delta (0, 0)
Screenshot: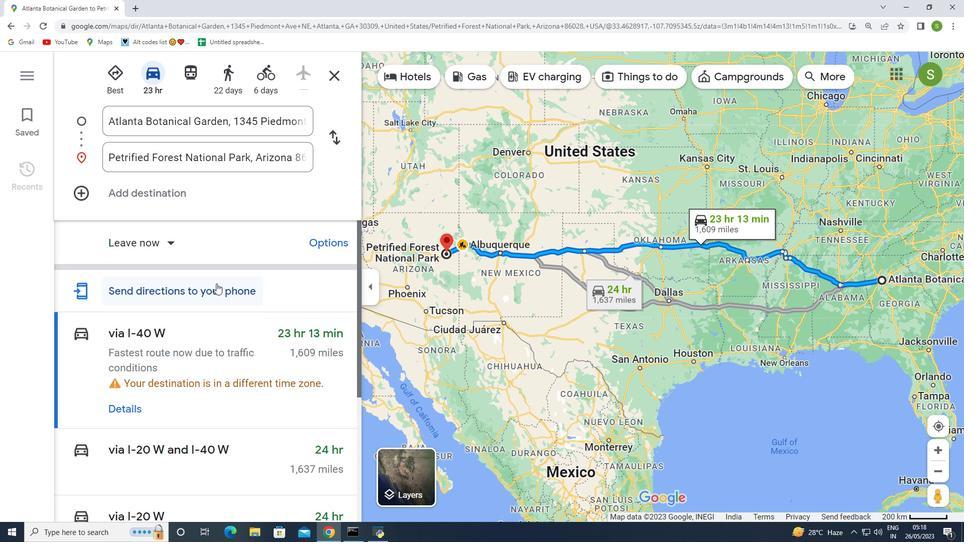 
Action: Mouse moved to (218, 282)
Screenshot: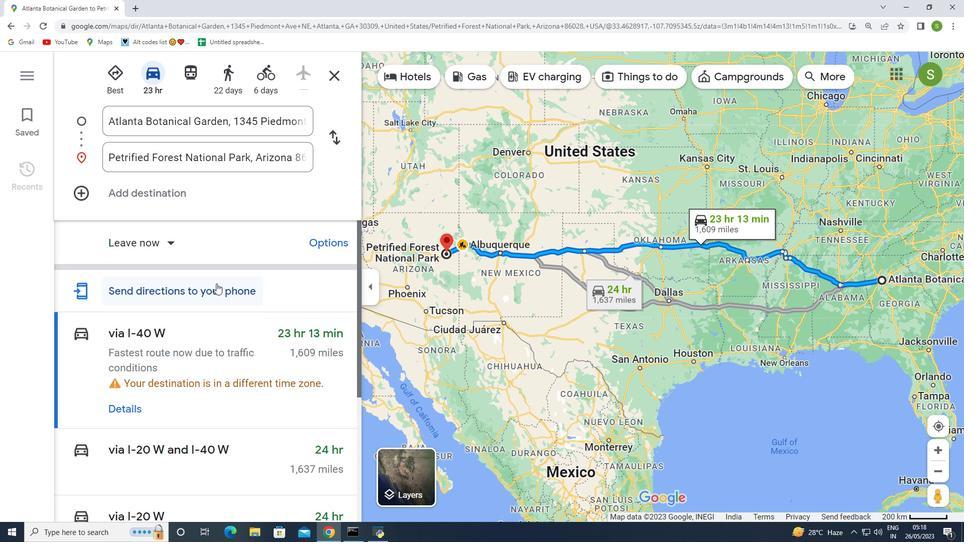 
Action: Mouse scrolled (218, 282) with delta (0, 0)
Screenshot: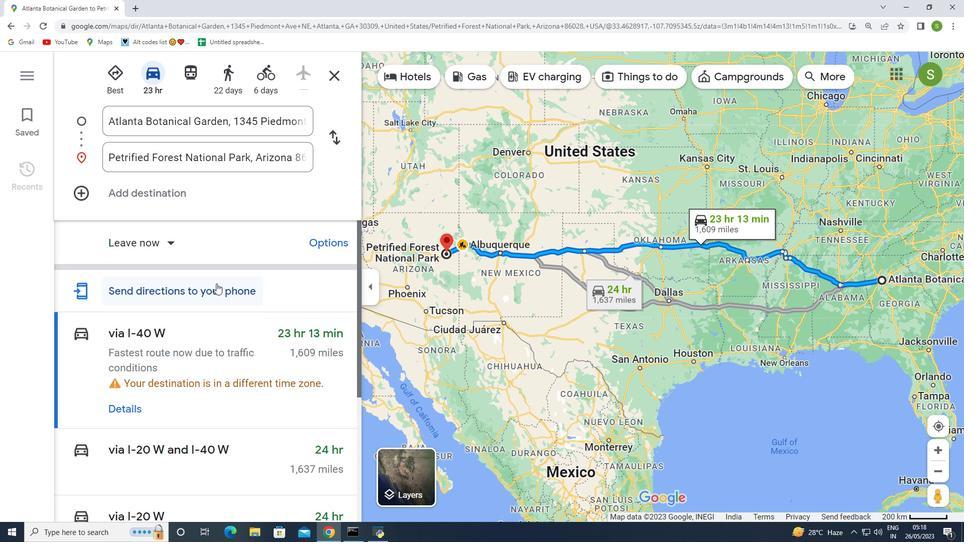 
Action: Mouse scrolled (218, 282) with delta (0, 0)
Screenshot: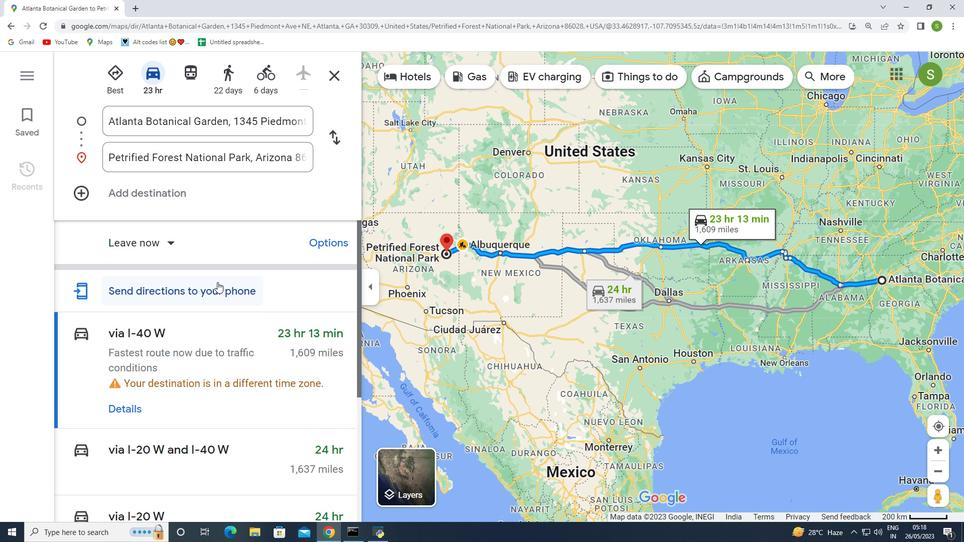 
Action: Mouse scrolled (218, 282) with delta (0, 0)
Screenshot: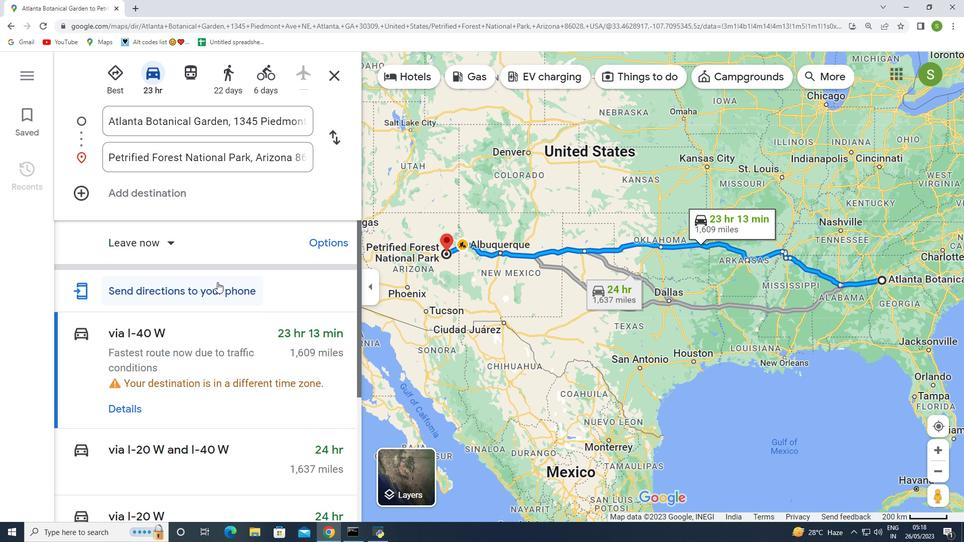 
Action: Mouse moved to (724, 275)
Screenshot: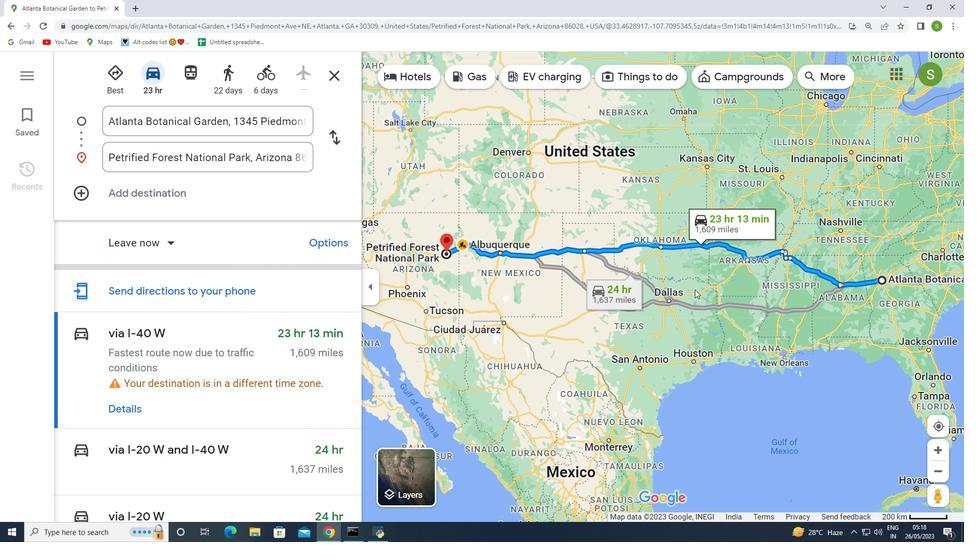 
